 Task: In the  document optimization.html, change border color to  'Brown' and border width to  '1' Select the first Column and fill it with the color  Light Orange
Action: Mouse moved to (404, 212)
Screenshot: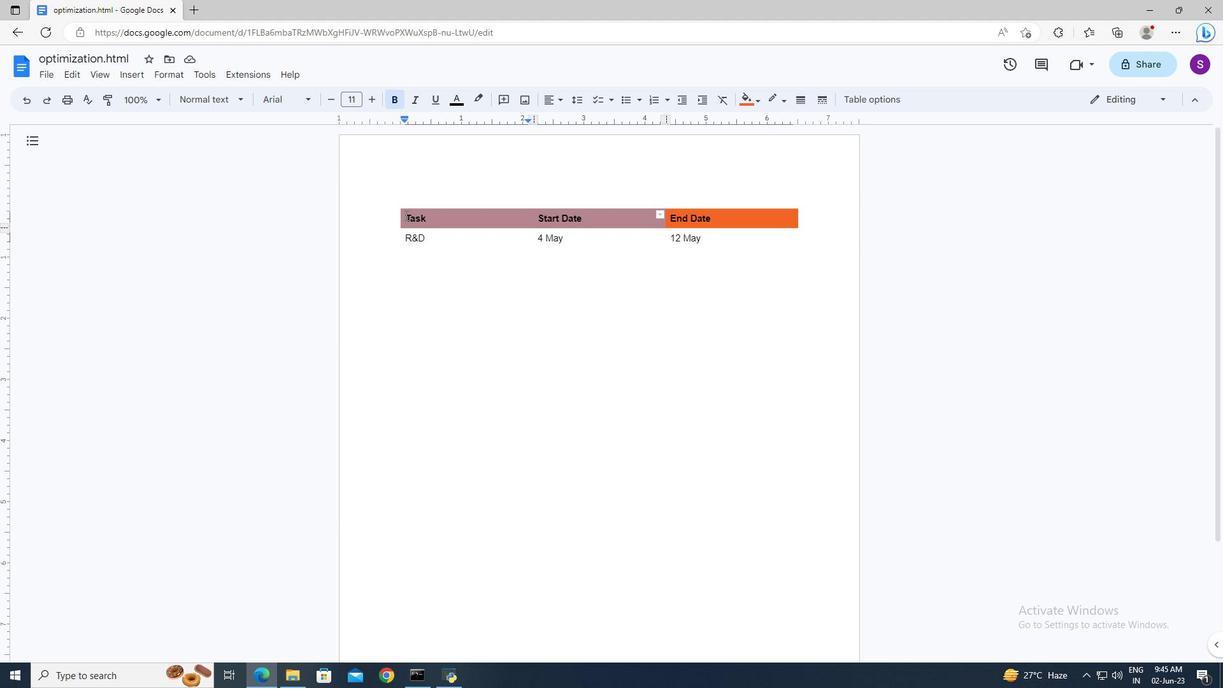 
Action: Mouse pressed left at (404, 212)
Screenshot: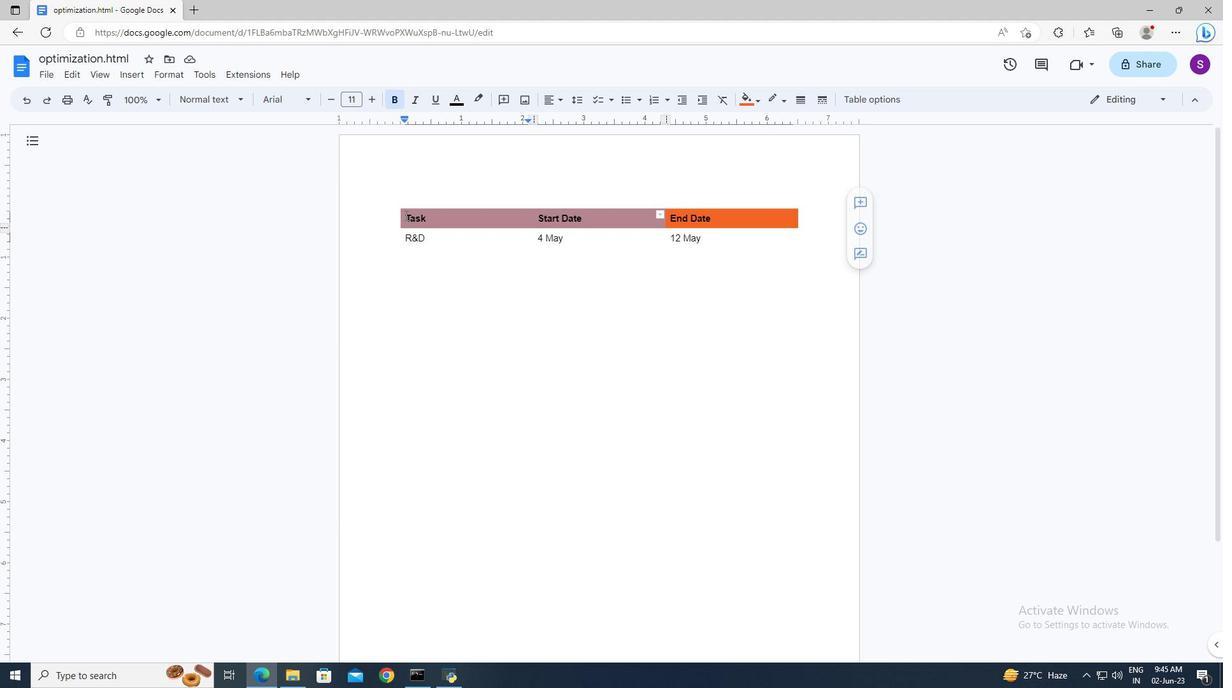 
Action: Key pressed ctrl+A
Screenshot: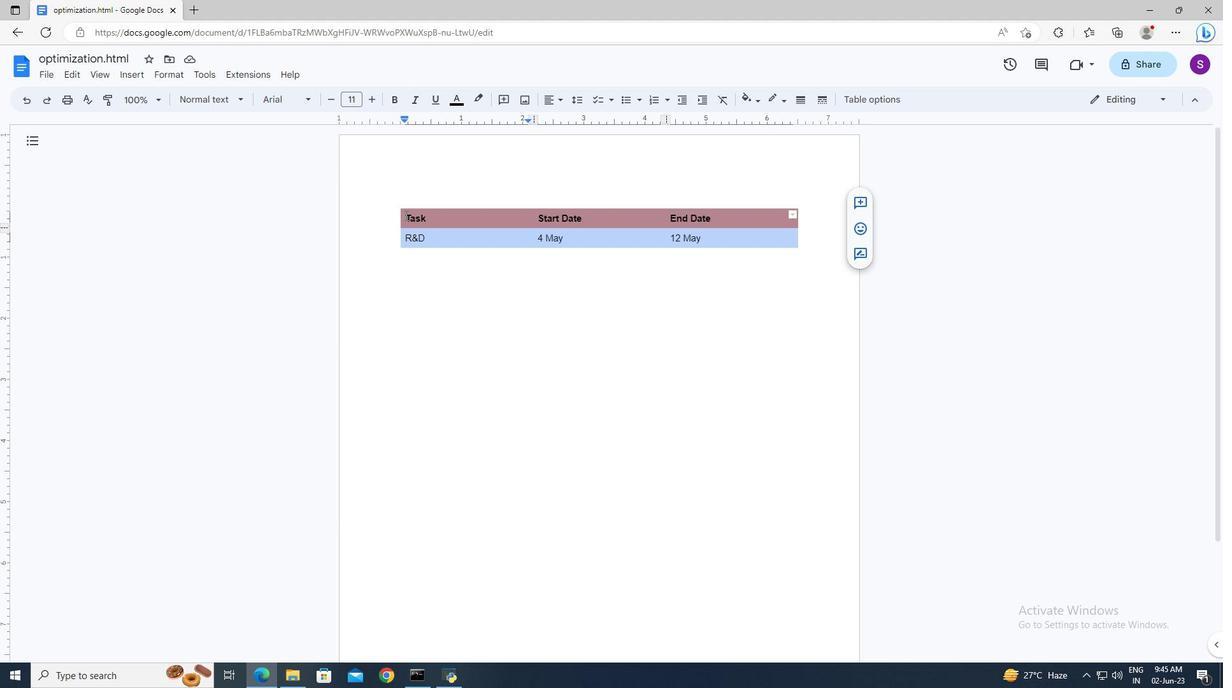 
Action: Mouse moved to (603, 227)
Screenshot: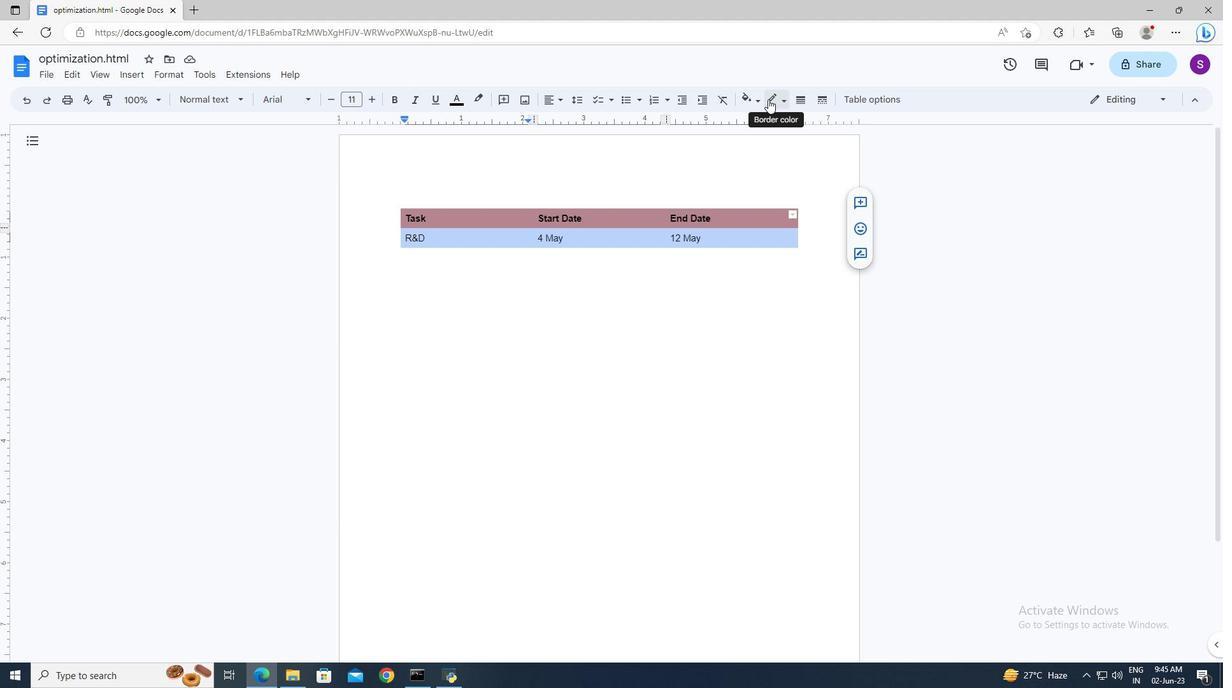 
Action: Mouse pressed left at (603, 227)
Screenshot: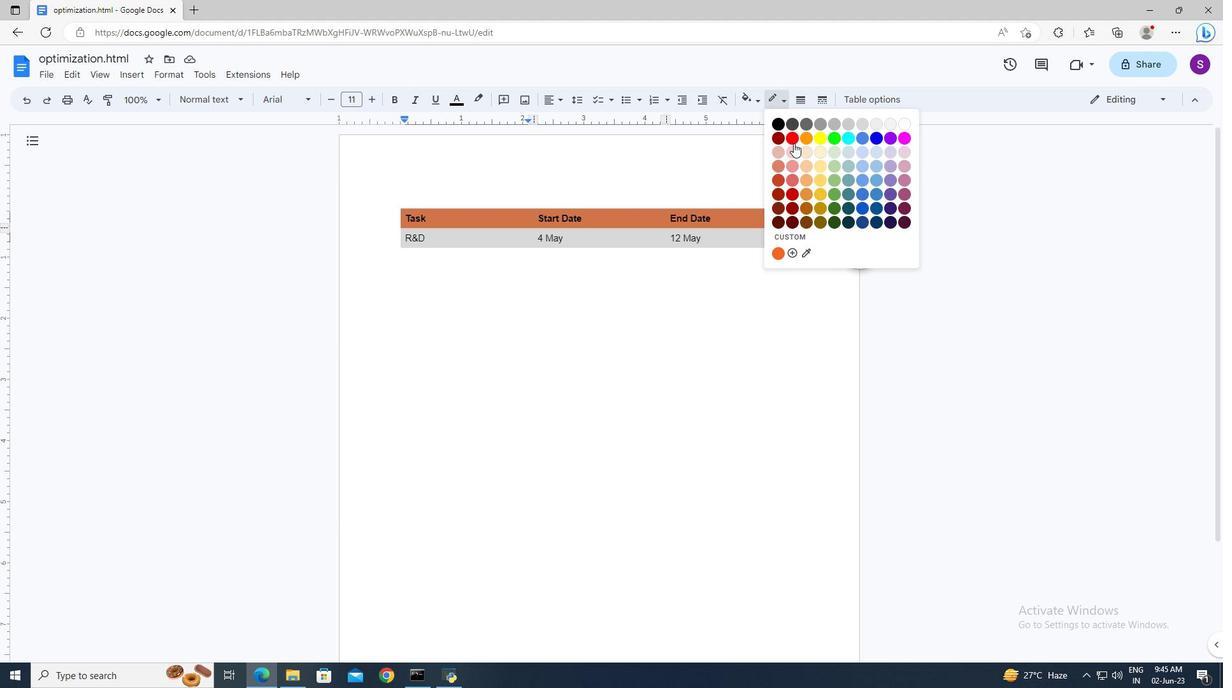 
Action: Mouse moved to (706, 235)
Screenshot: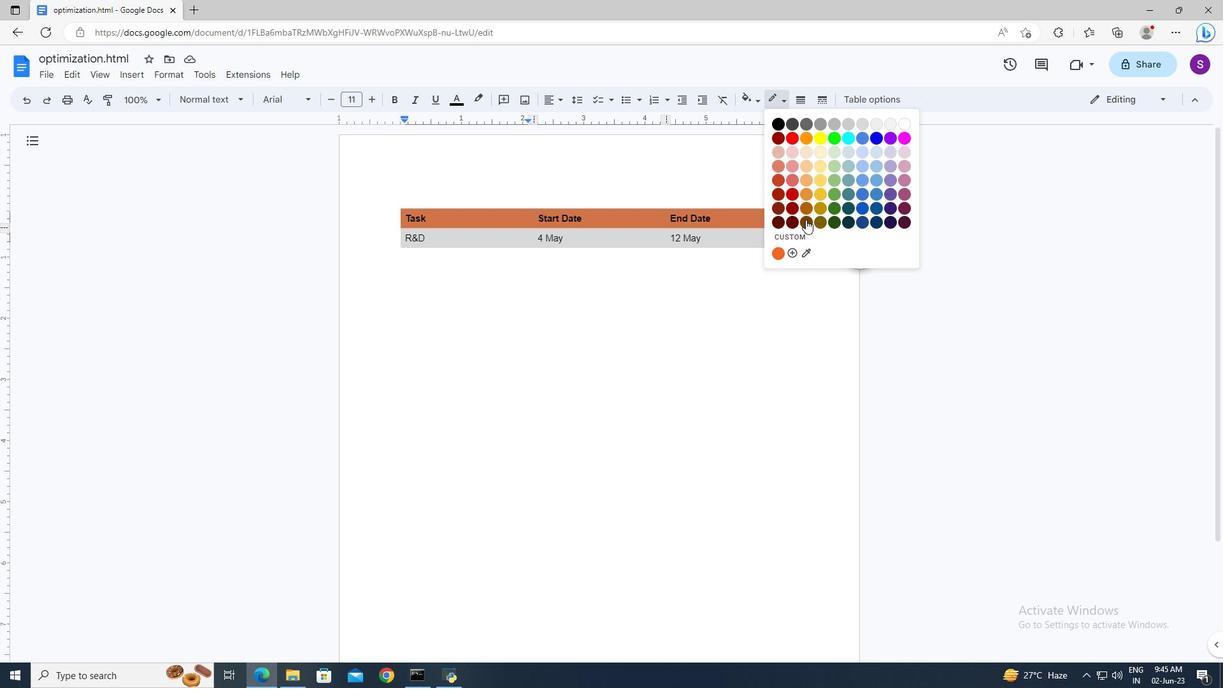 
Action: Mouse pressed left at (706, 235)
Screenshot: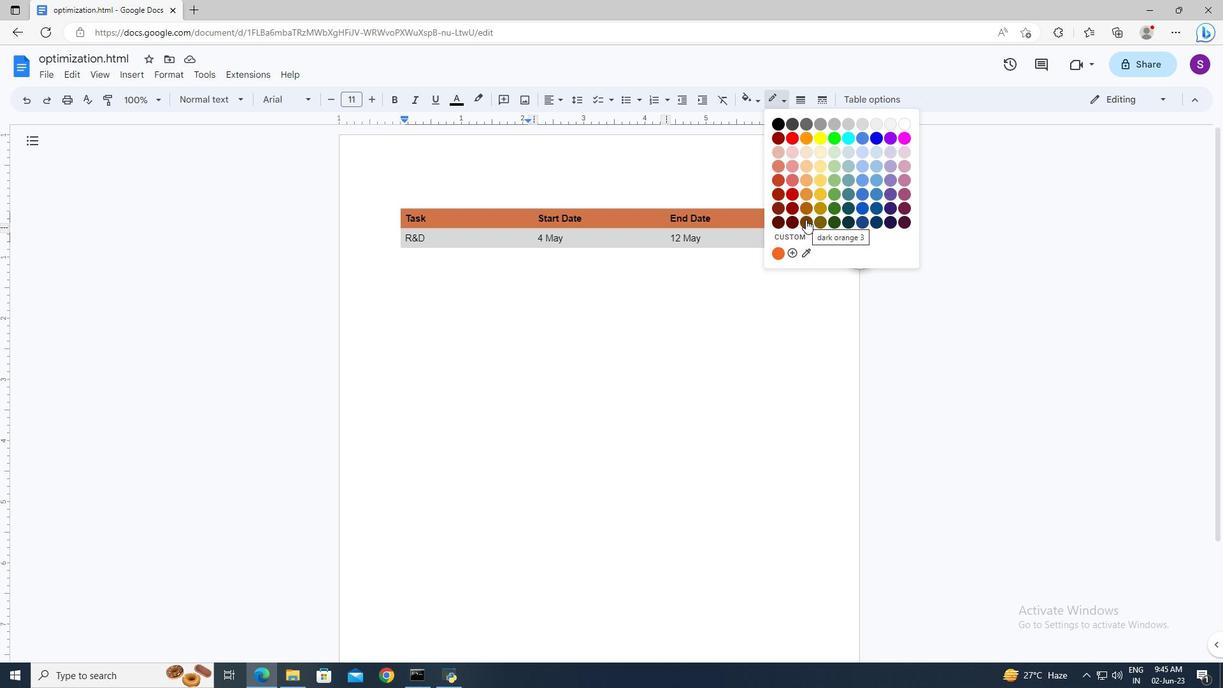 
Action: Mouse moved to (887, 101)
Screenshot: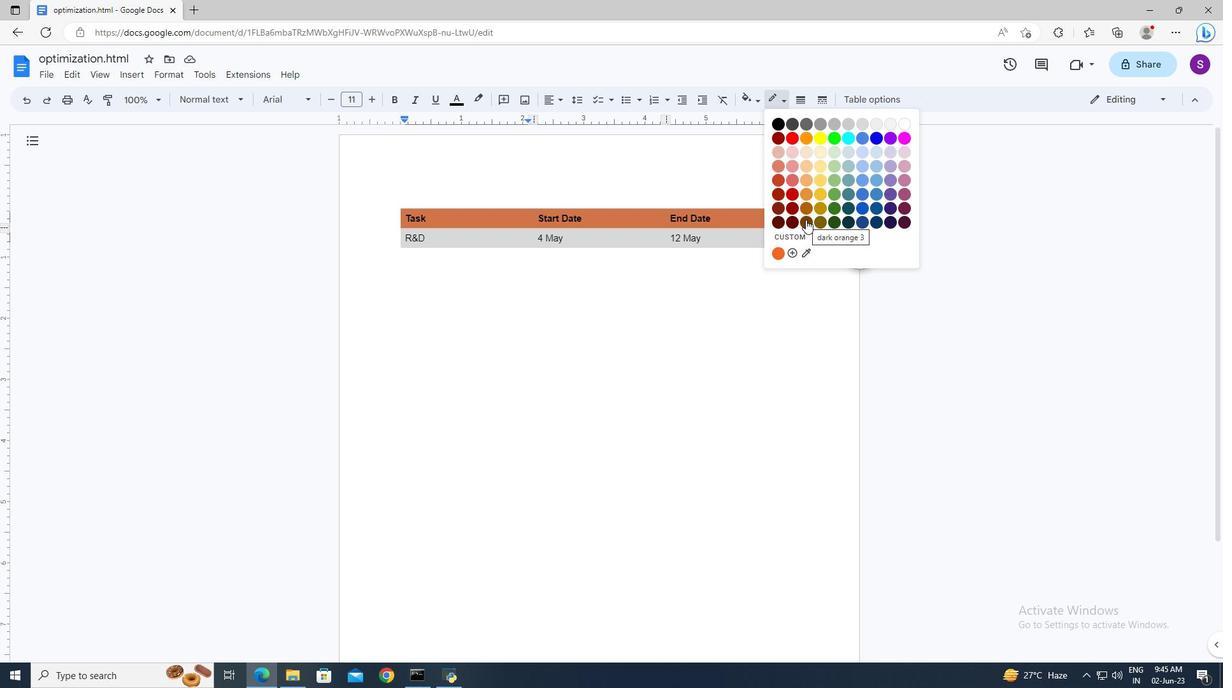 
Action: Mouse pressed left at (887, 101)
Screenshot: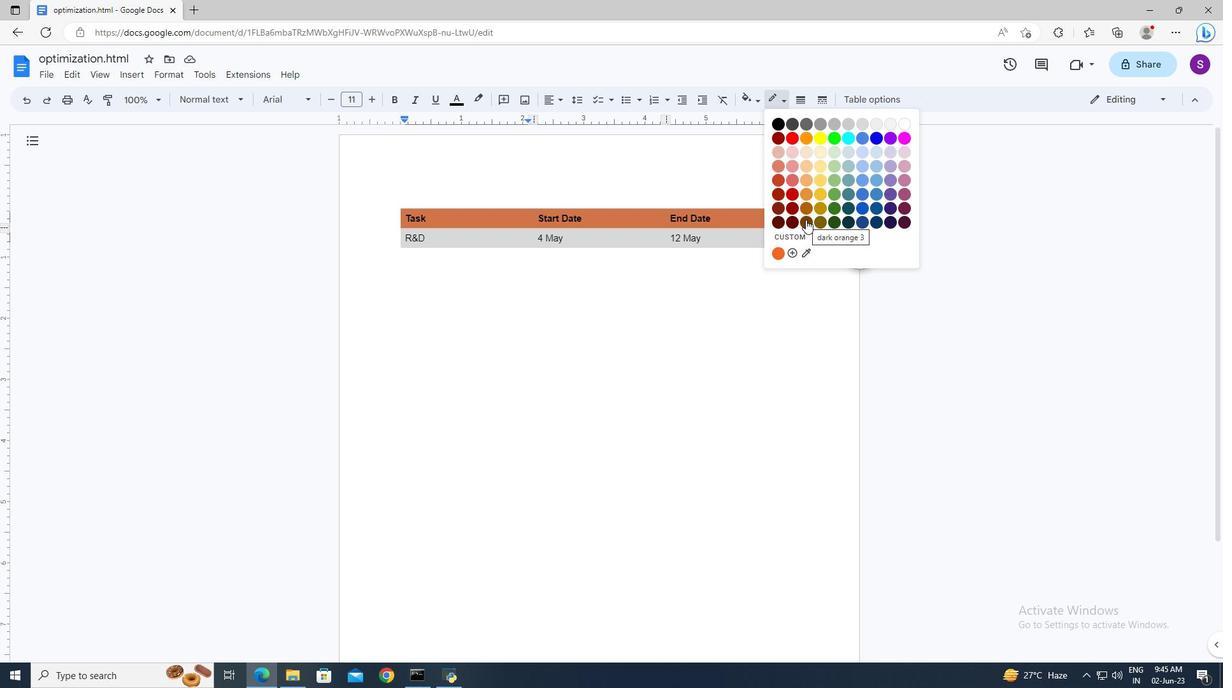 
Action: Mouse moved to (1044, 288)
Screenshot: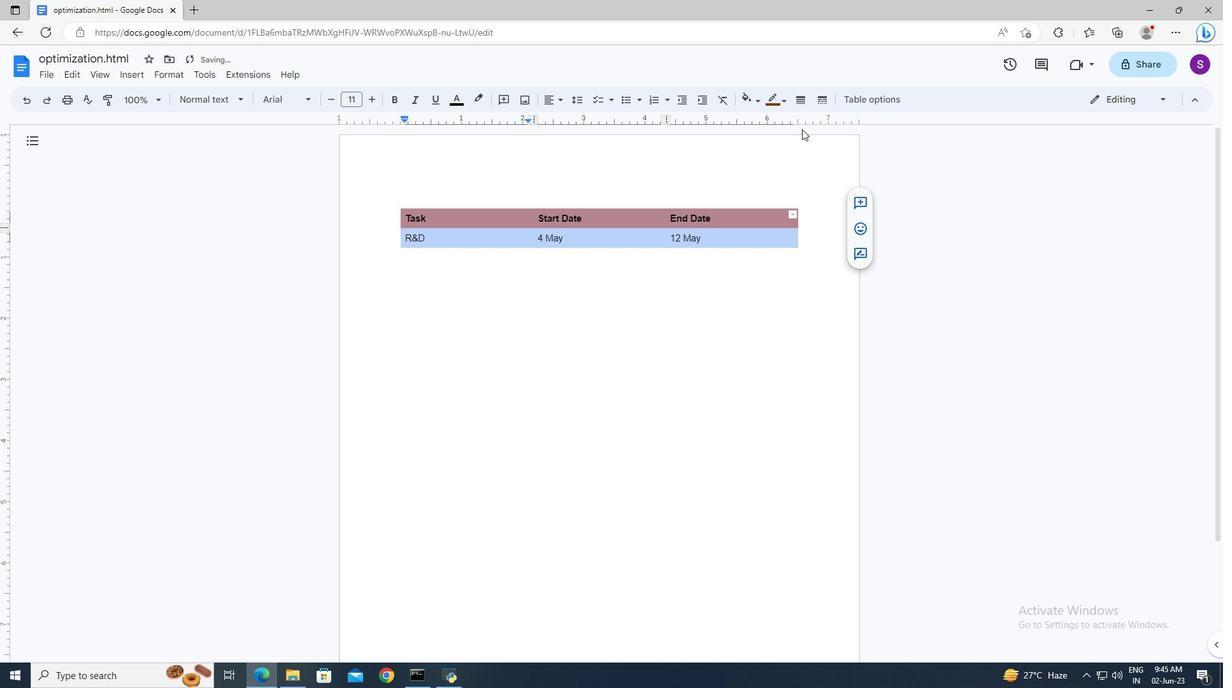 
Action: Mouse pressed left at (1044, 288)
Screenshot: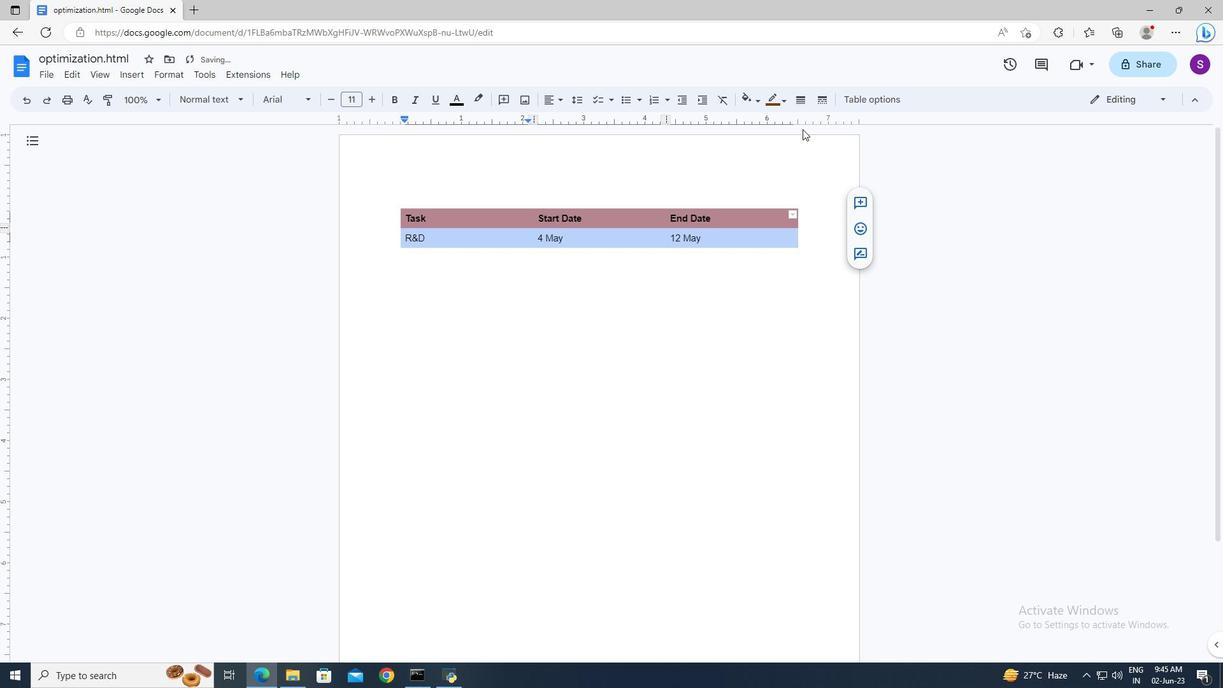 
Action: Mouse moved to (1060, 354)
Screenshot: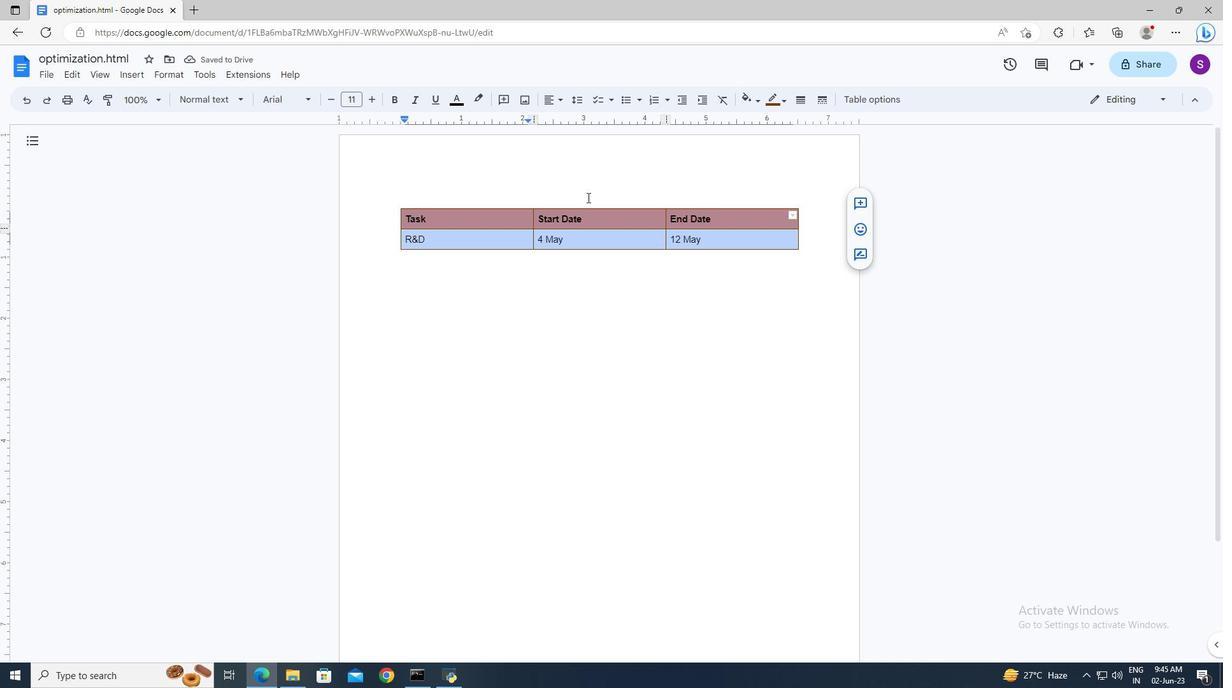 
Action: Mouse pressed left at (1060, 354)
Screenshot: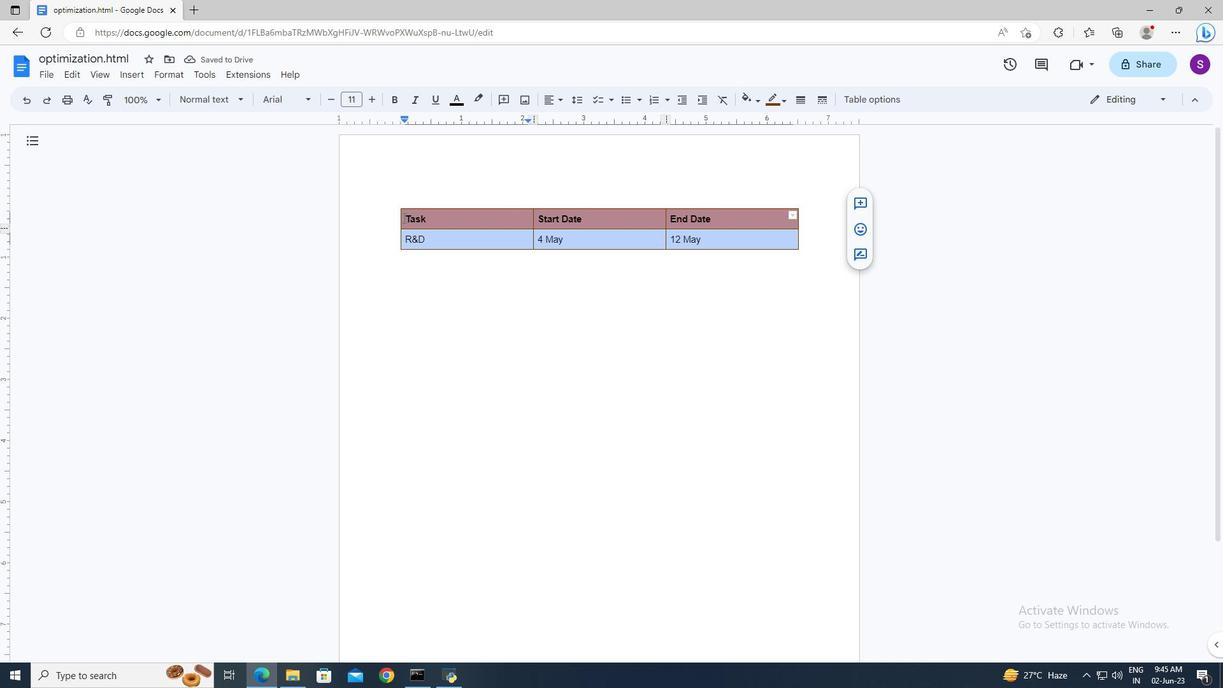 
Action: Mouse moved to (1079, 477)
Screenshot: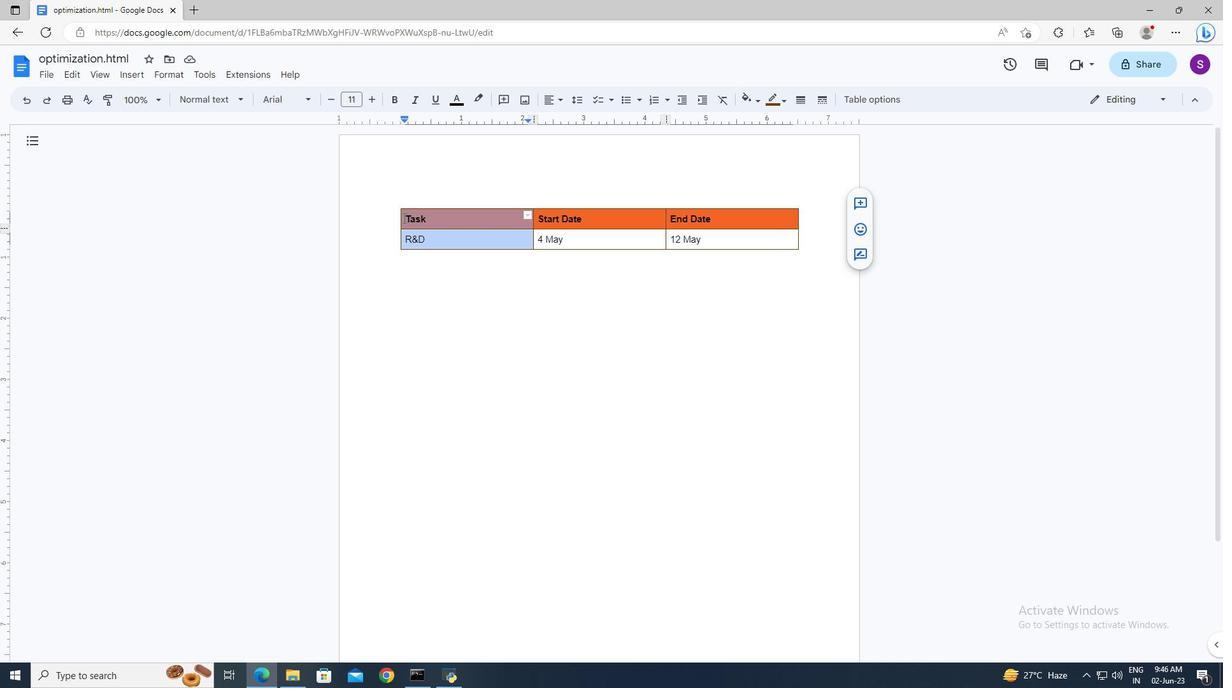 
Action: Mouse pressed left at (1079, 477)
Screenshot: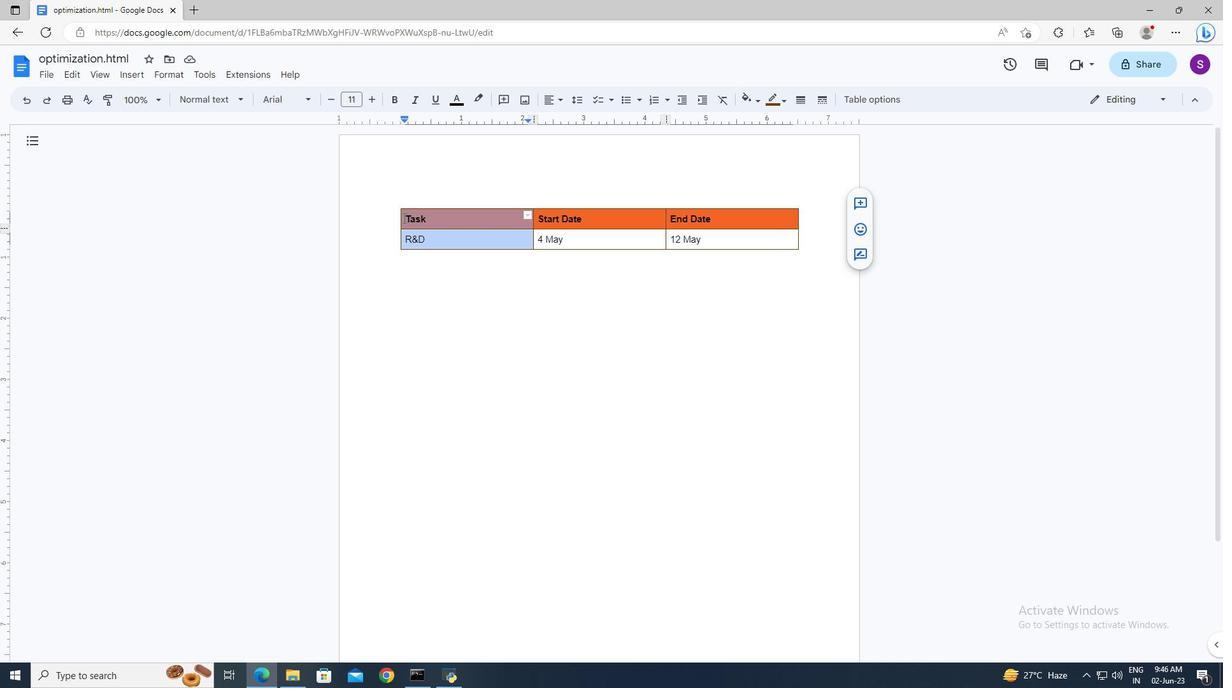 
Action: Mouse moved to (1195, 107)
Screenshot: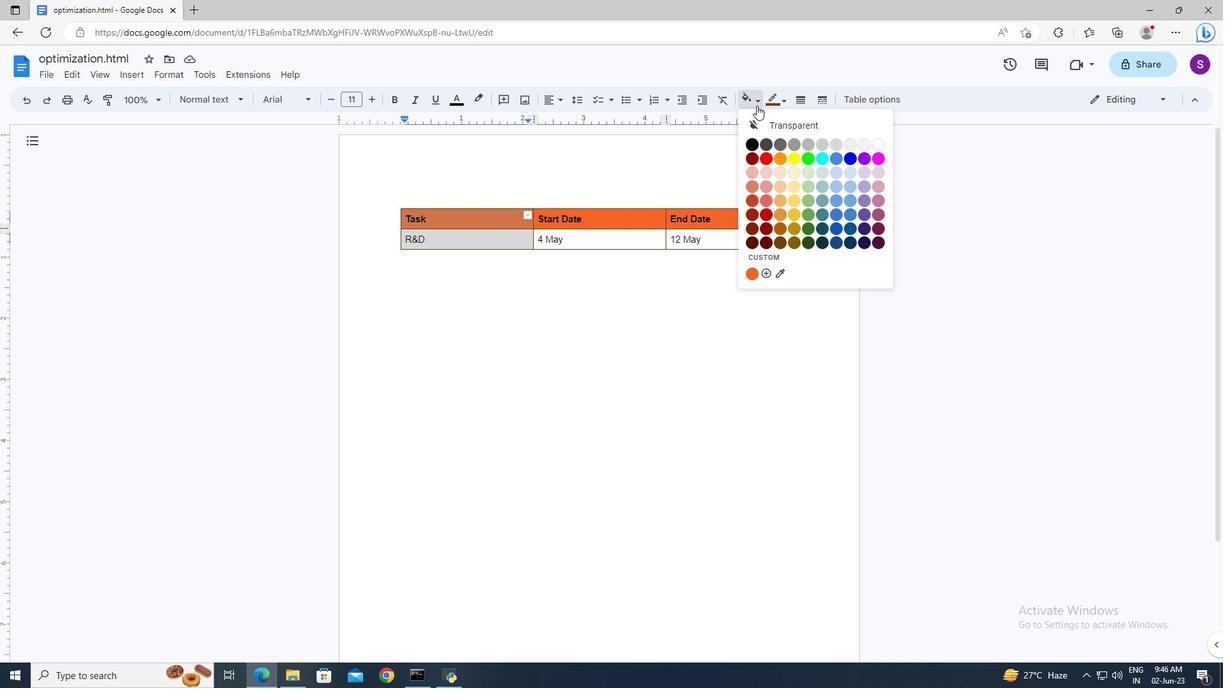 
Action: Mouse pressed left at (1195, 107)
Screenshot: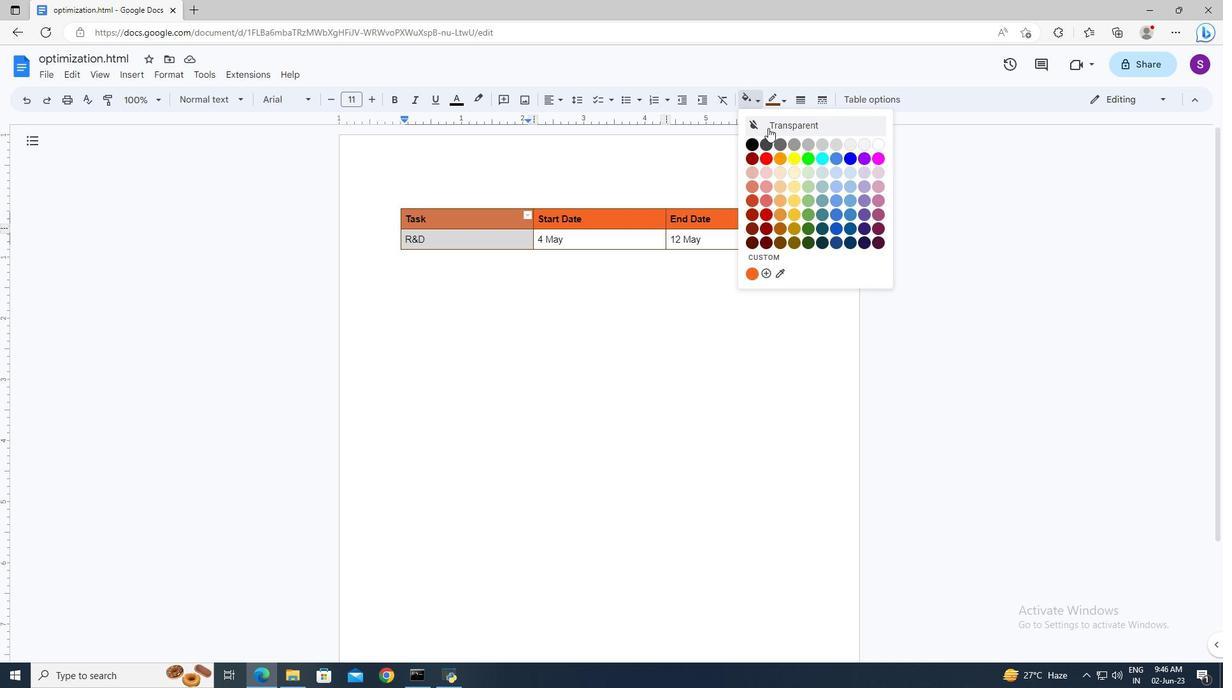 
Action: Mouse moved to (406, 211)
Screenshot: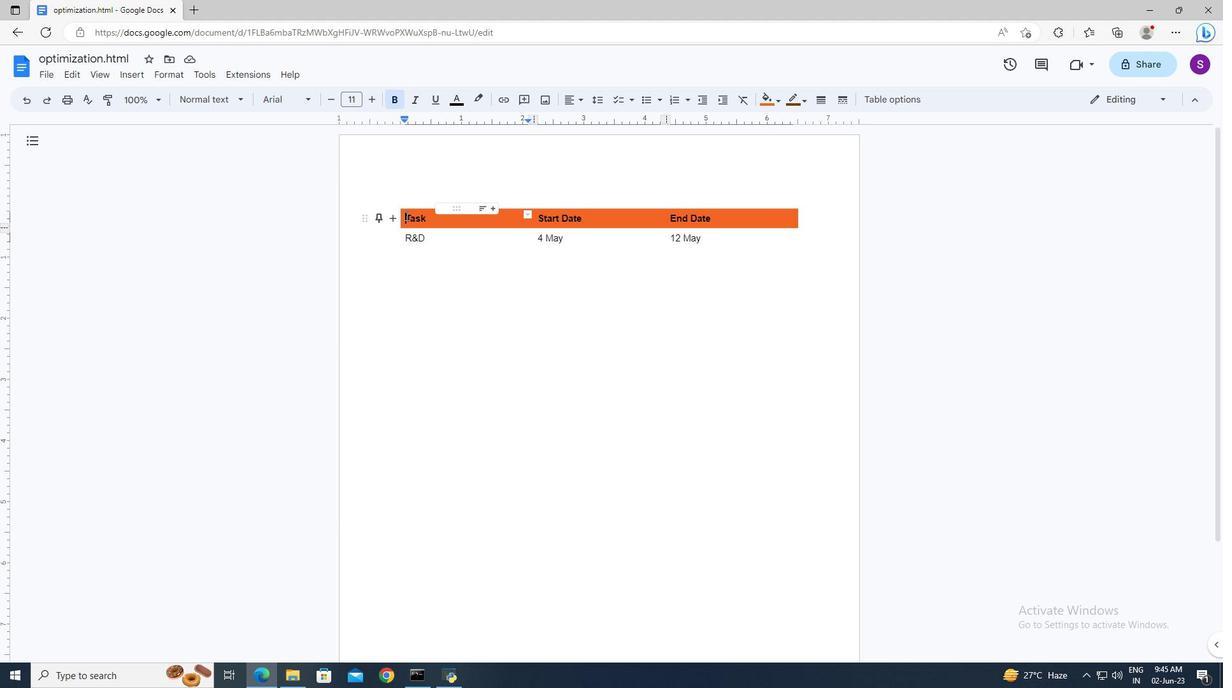 
Action: Mouse pressed left at (406, 211)
Screenshot: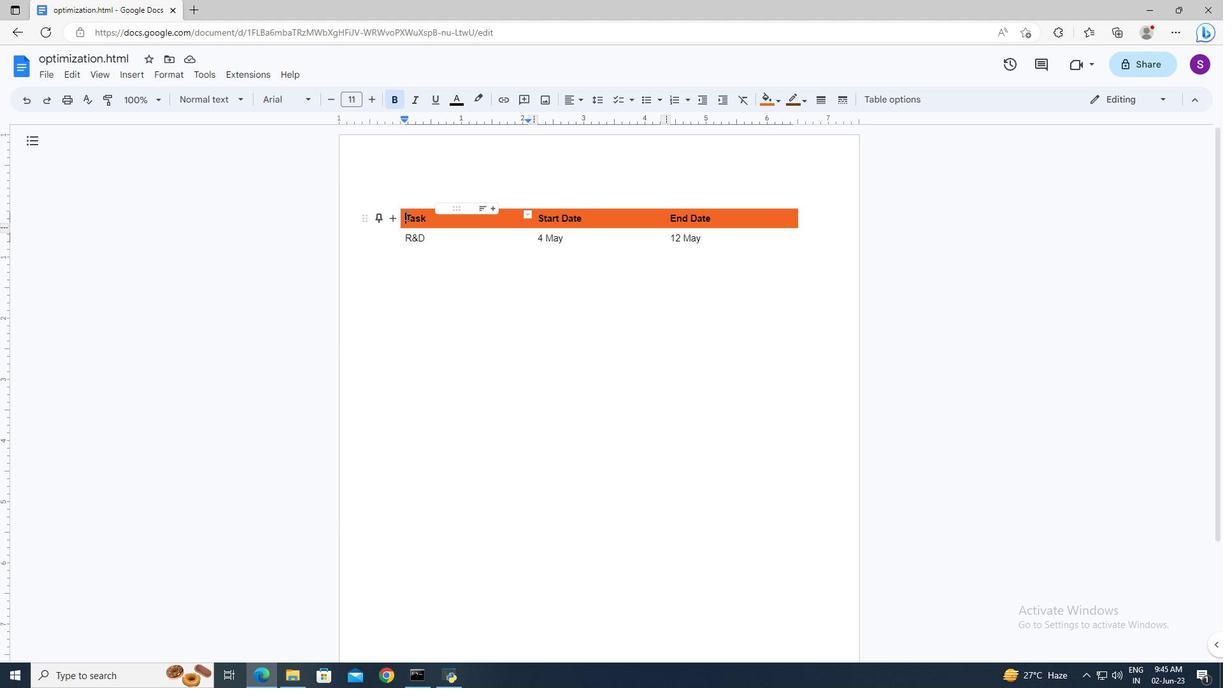 
Action: Key pressed <Key.shift><Key.down><Key.right><Key.right>
Screenshot: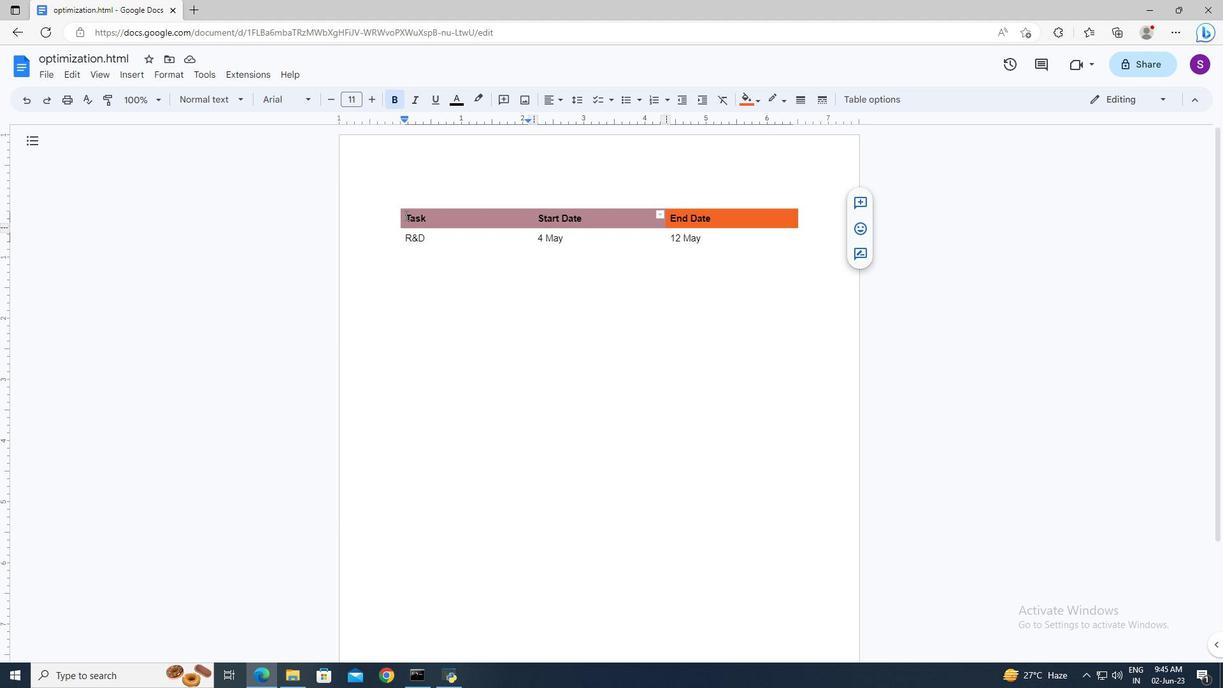 
Action: Mouse moved to (767, 102)
Screenshot: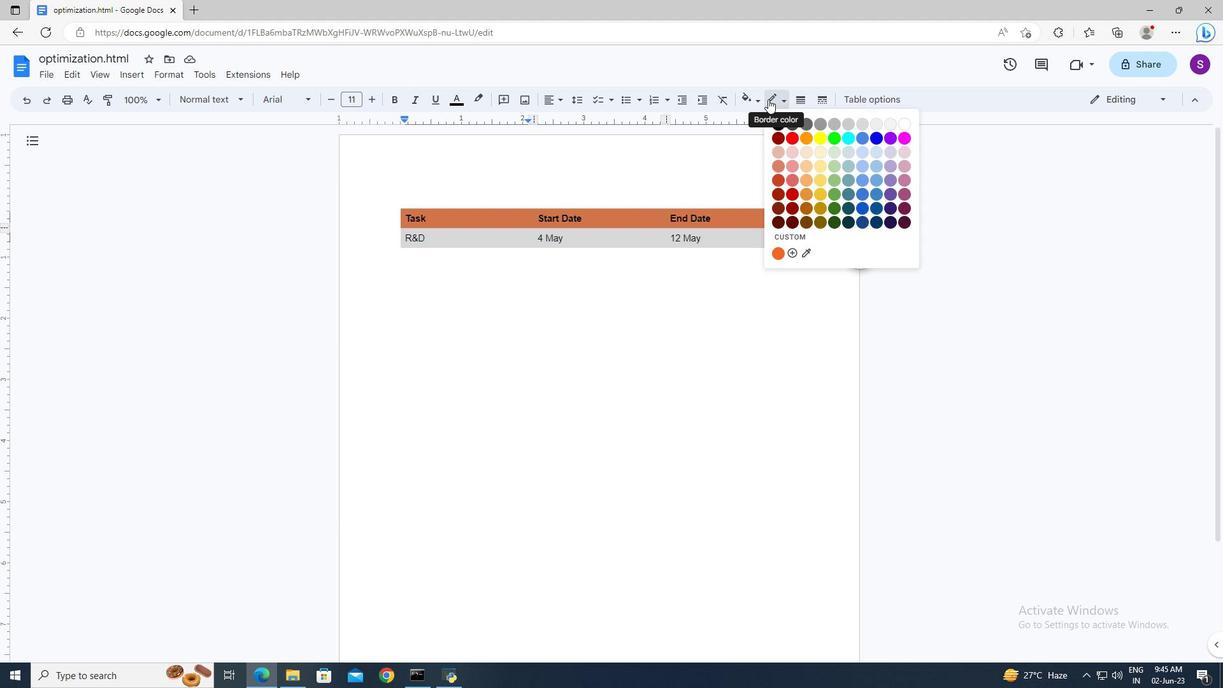 
Action: Mouse pressed left at (767, 102)
Screenshot: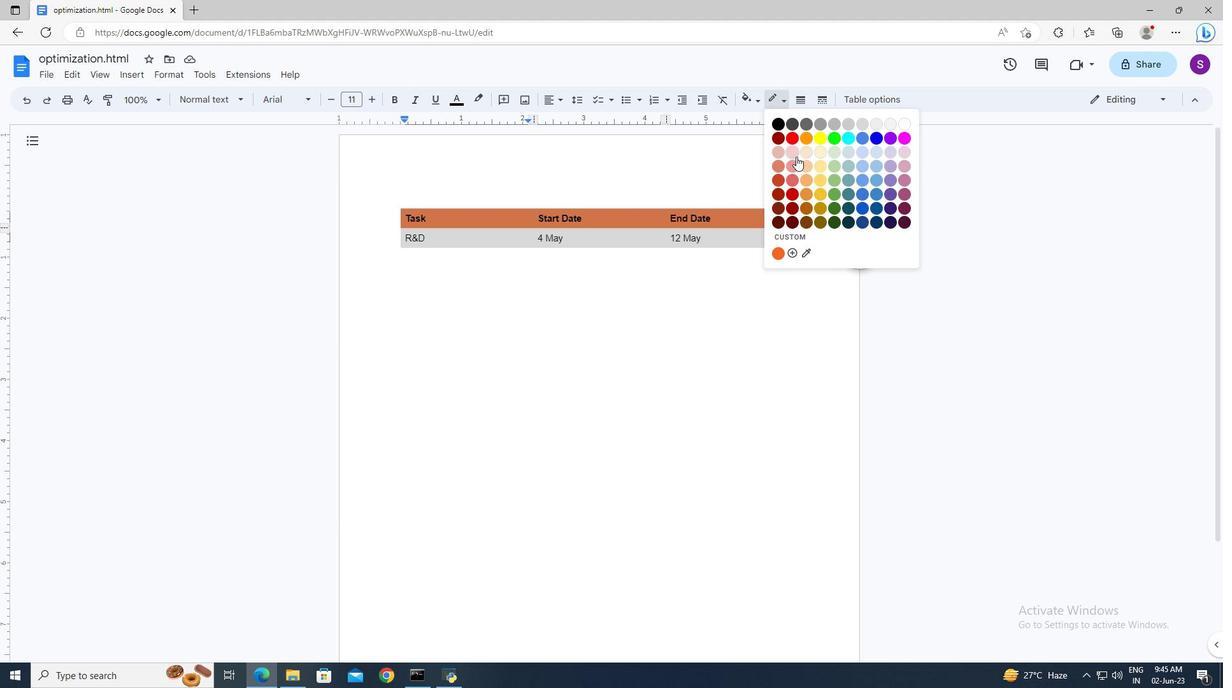 
Action: Mouse moved to (807, 221)
Screenshot: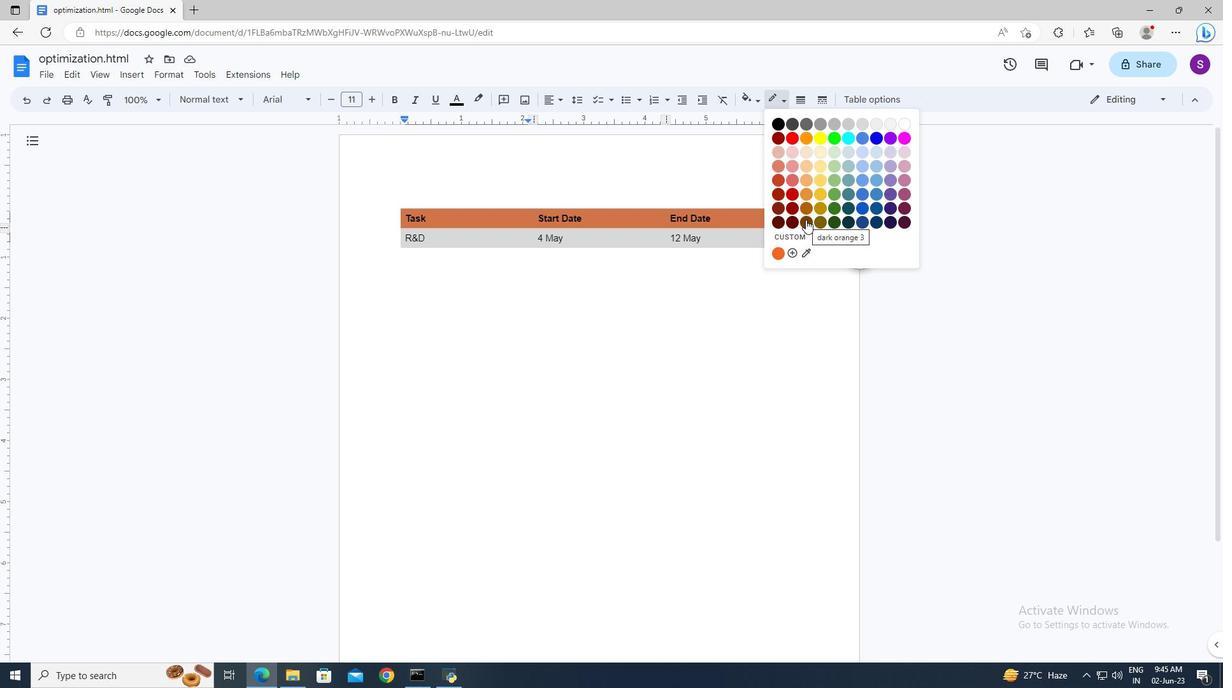 
Action: Mouse pressed left at (807, 221)
Screenshot: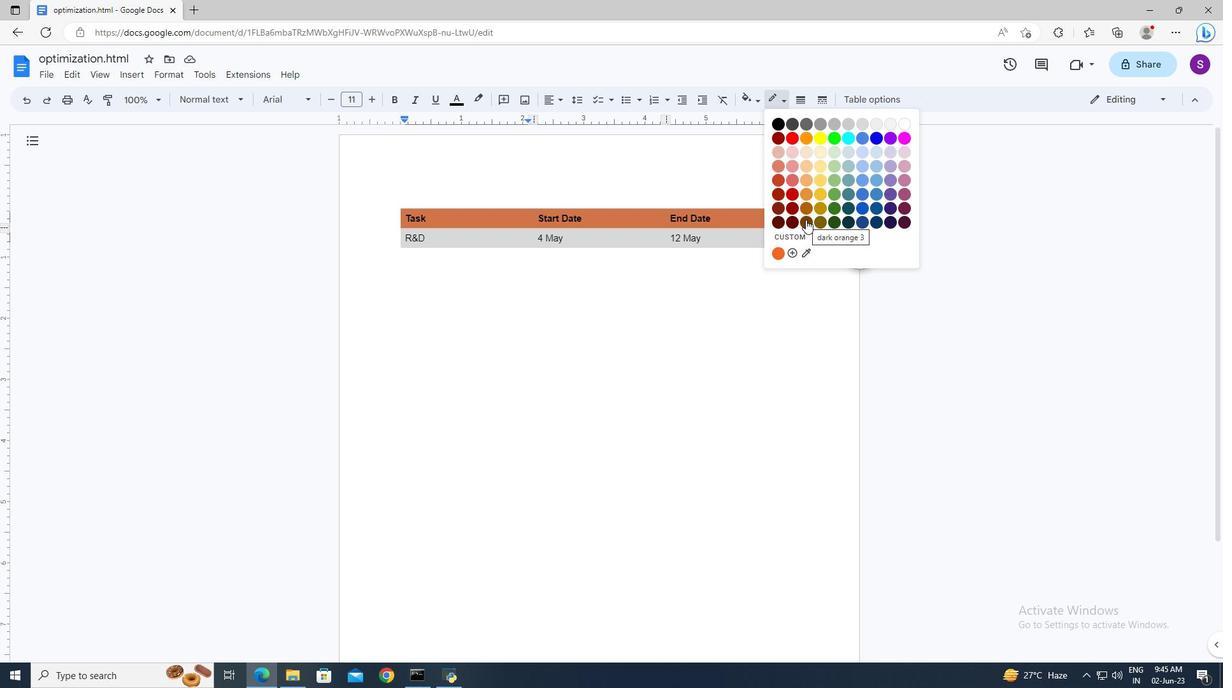 
Action: Mouse moved to (405, 218)
Screenshot: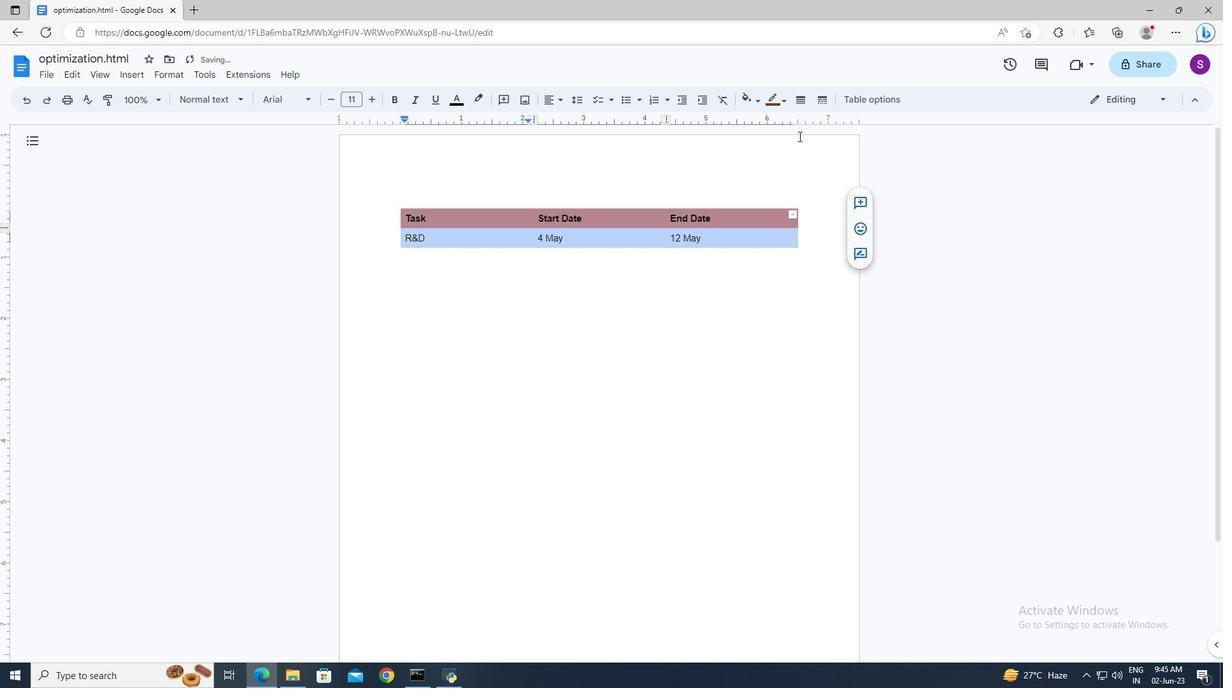 
Action: Mouse pressed left at (405, 218)
Screenshot: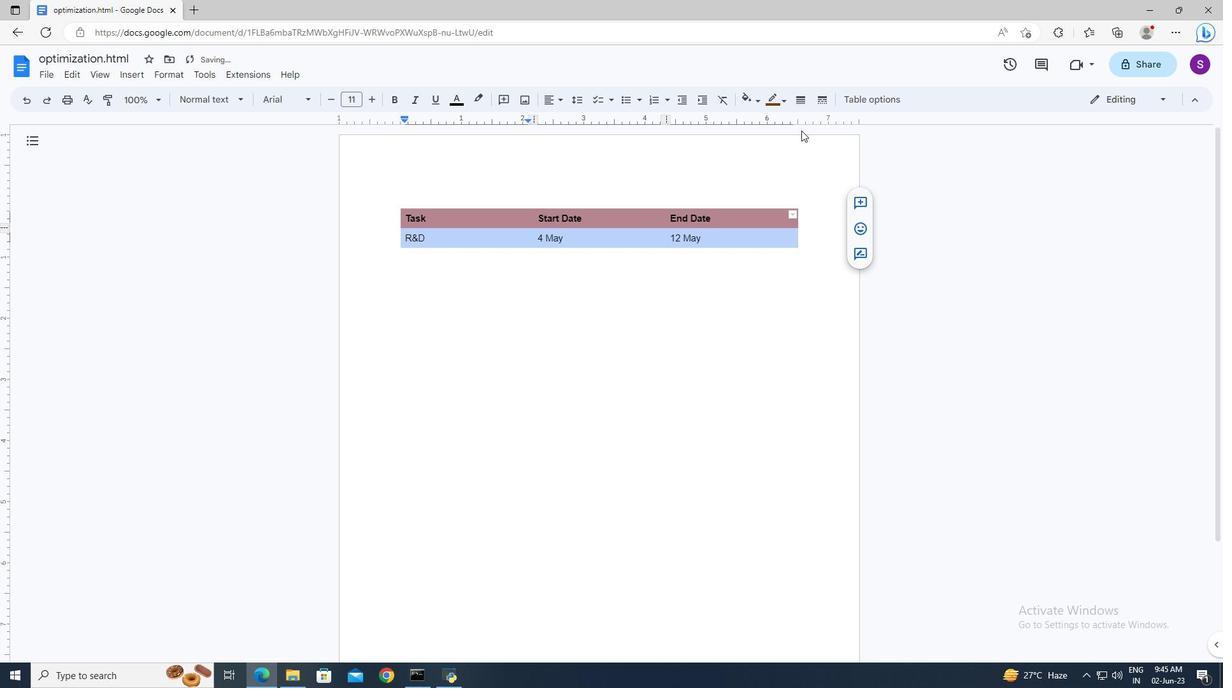 
Action: Key pressed <Key.shift><Key.down>
Screenshot: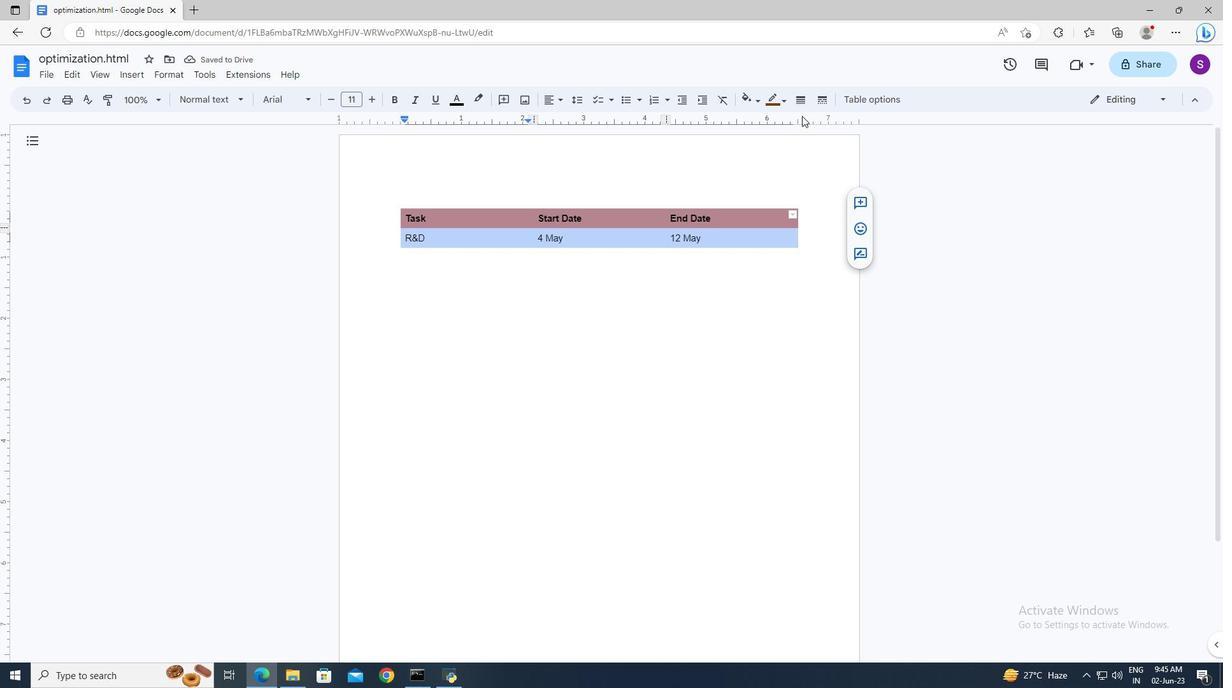 
Action: Mouse moved to (760, 103)
Screenshot: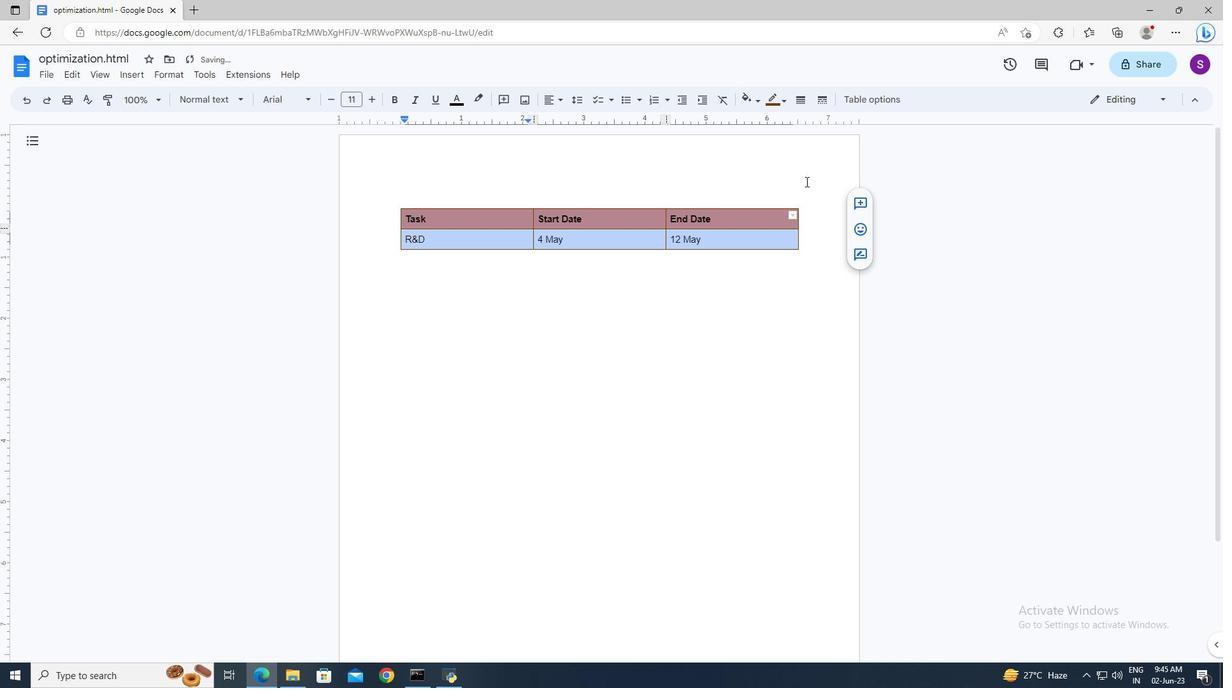 
Action: Mouse pressed left at (760, 103)
Screenshot: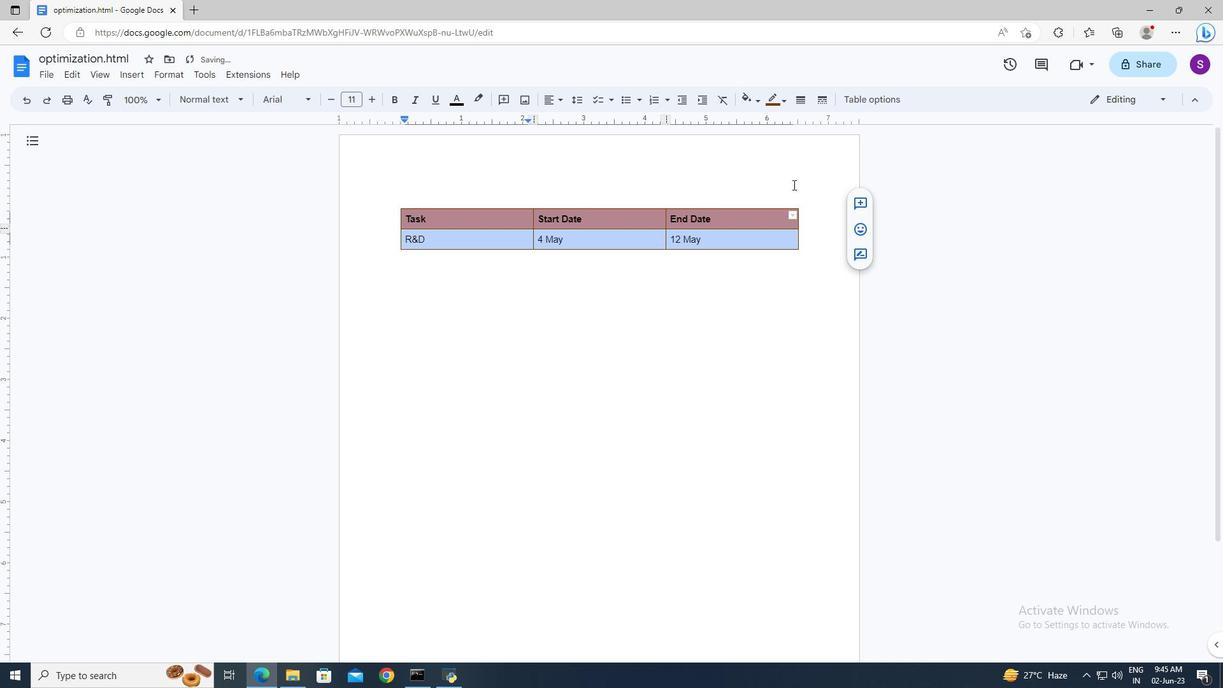 
Action: Mouse moved to (779, 186)
Screenshot: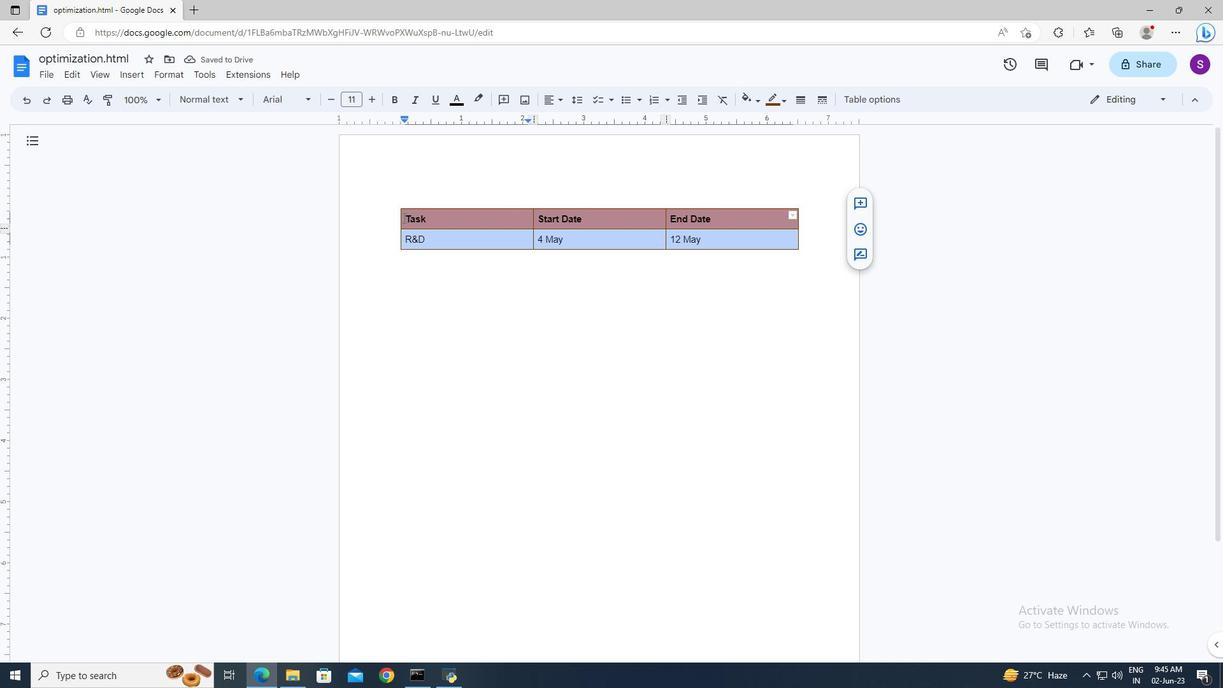 
Action: Mouse pressed left at (779, 186)
Screenshot: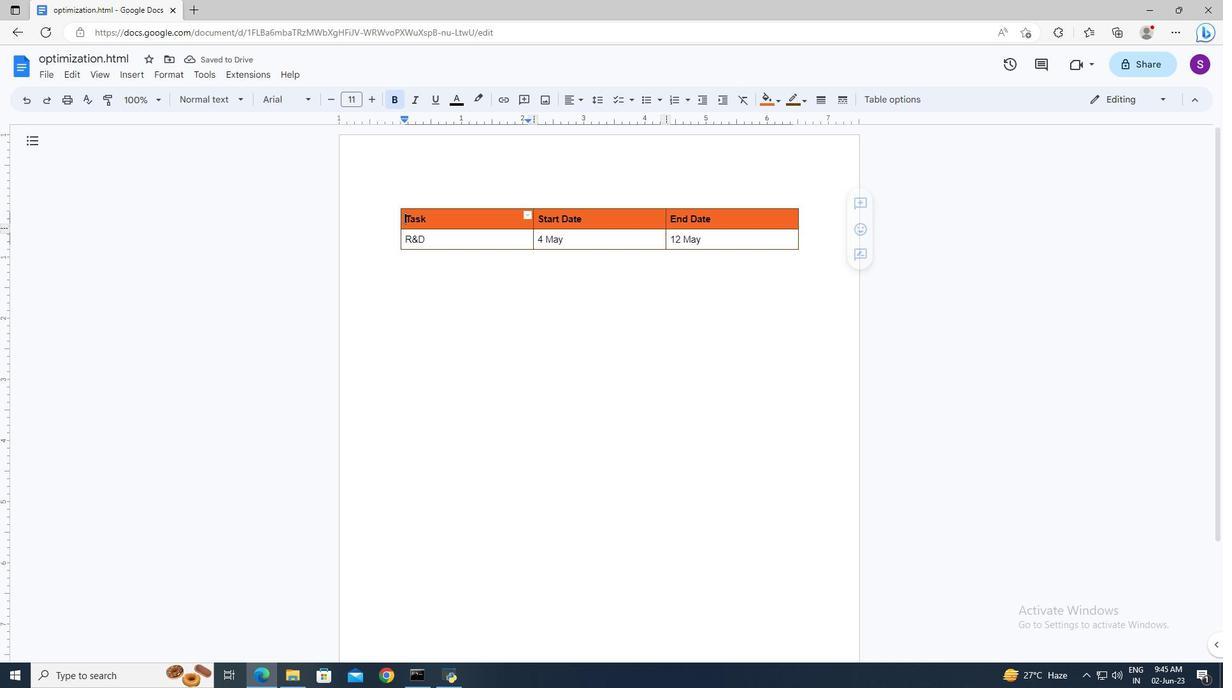 
Action: Mouse moved to (681, 291)
Screenshot: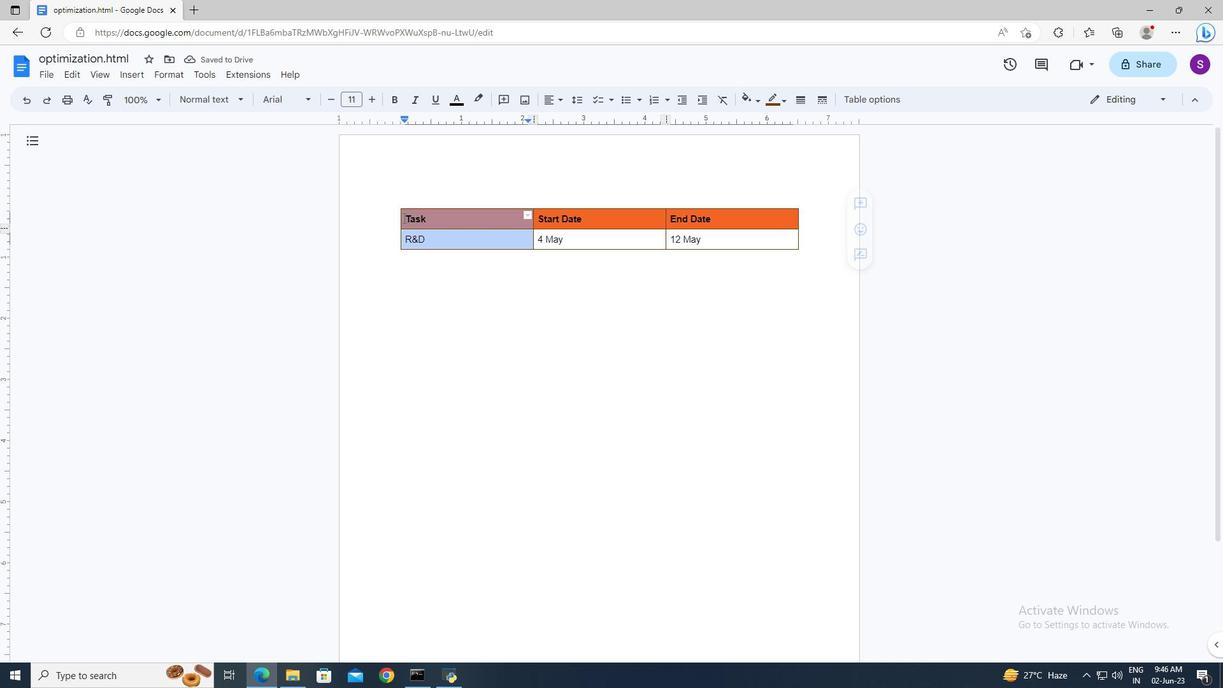 
Action: Mouse pressed left at (681, 291)
Screenshot: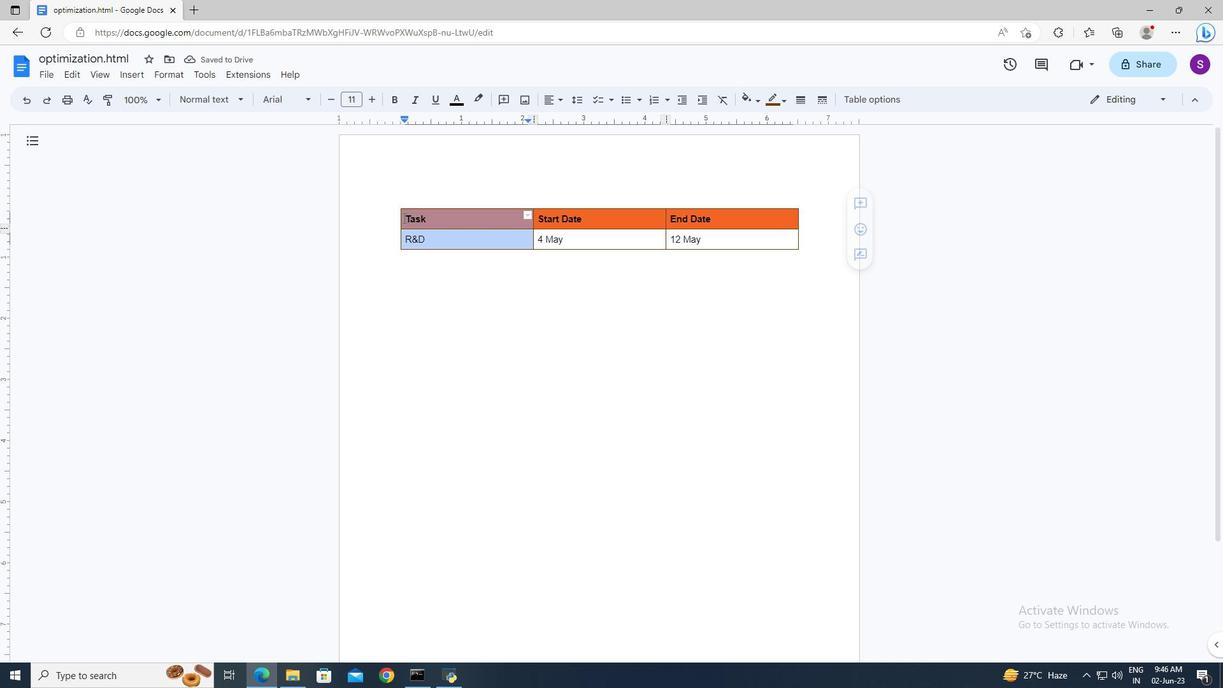 
Action: Mouse moved to (405, 215)
Screenshot: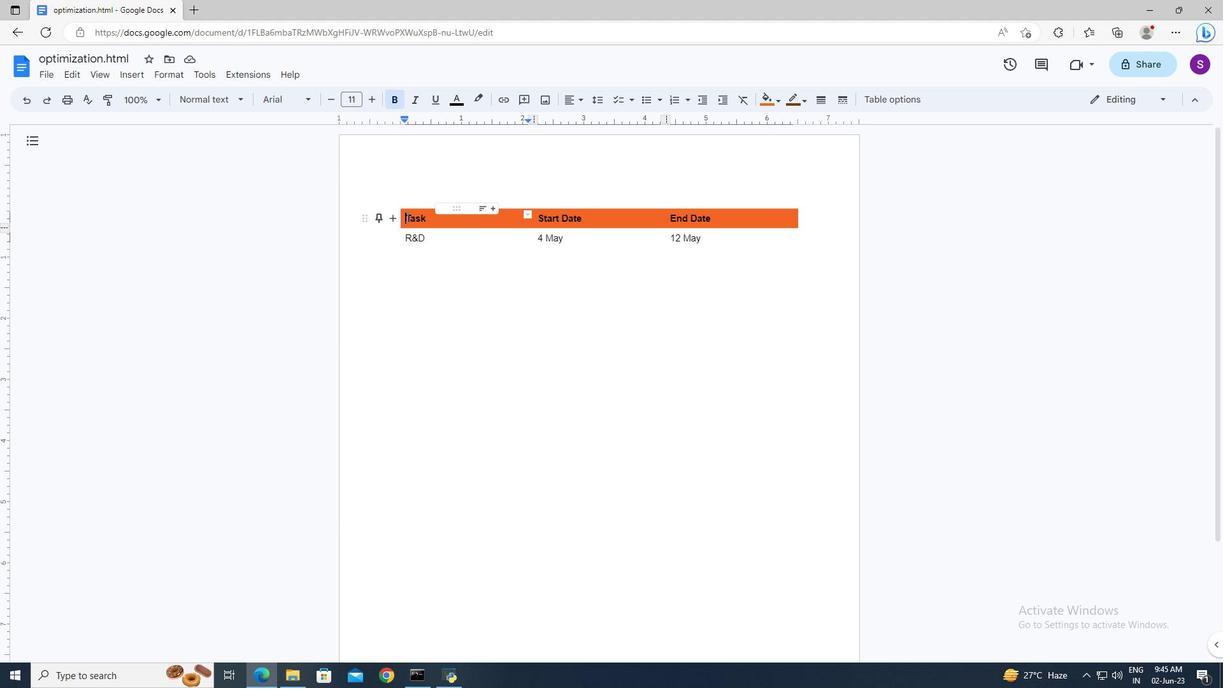 
Action: Mouse pressed left at (405, 215)
Screenshot: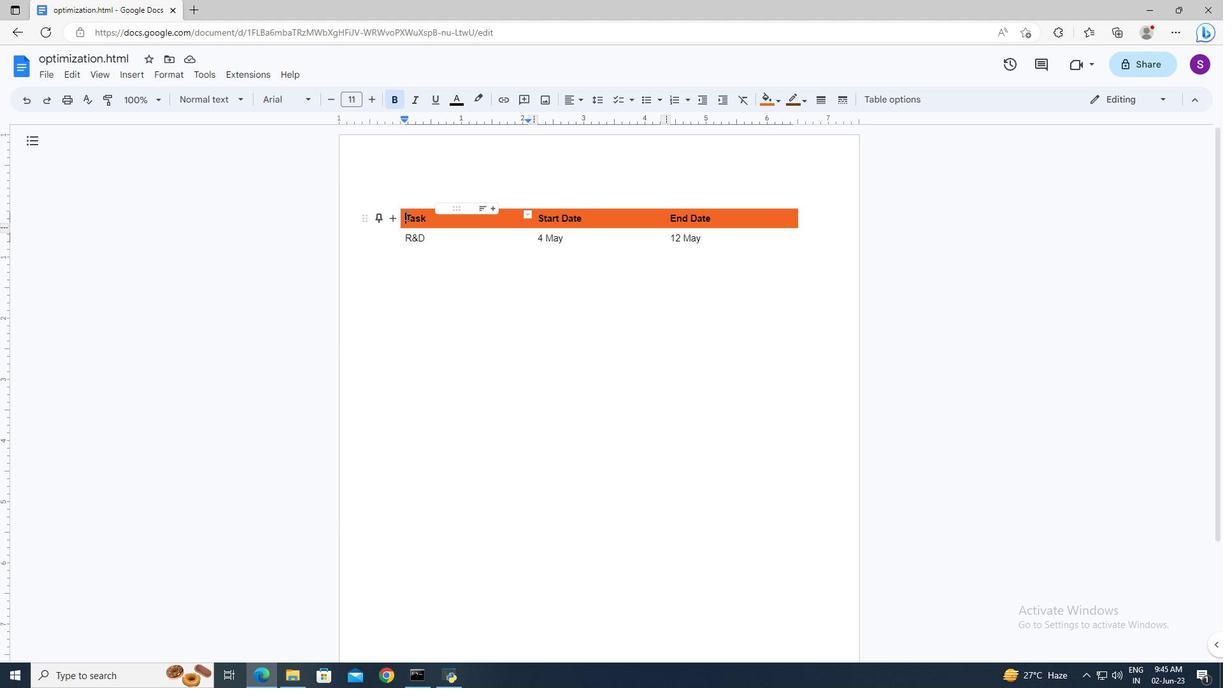 
Action: Key pressed <Key.shift><Key.down><Key.down><Key.right>
Screenshot: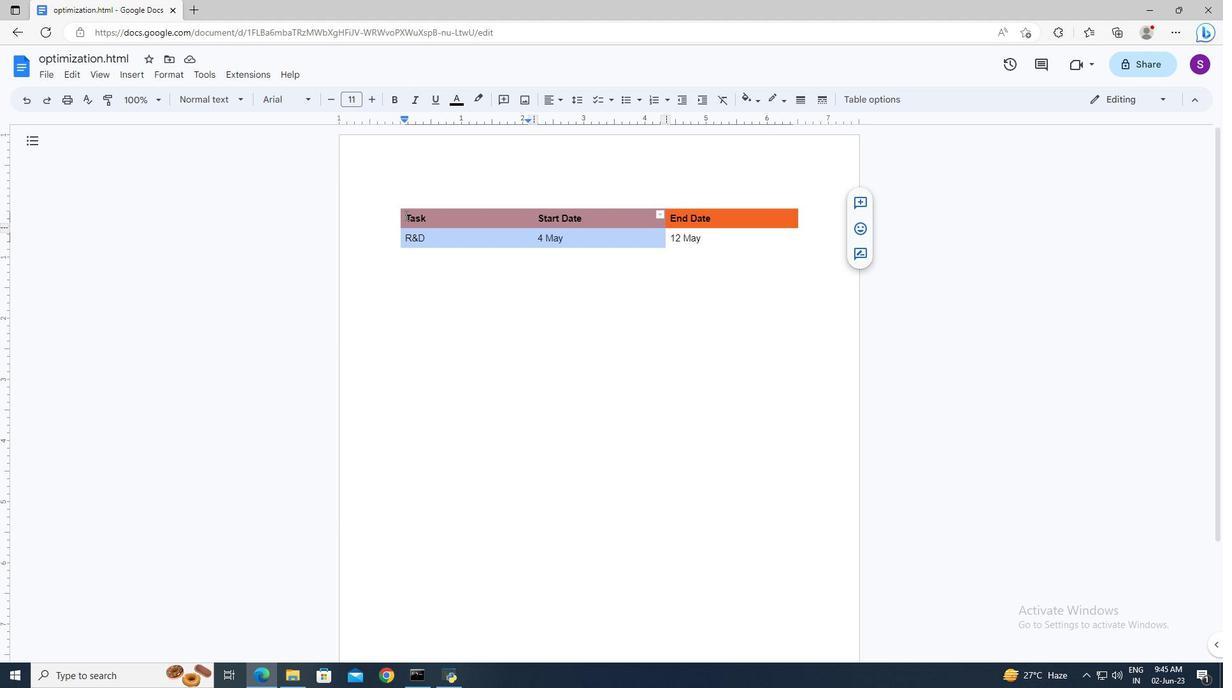 
Action: Mouse moved to (768, 99)
Screenshot: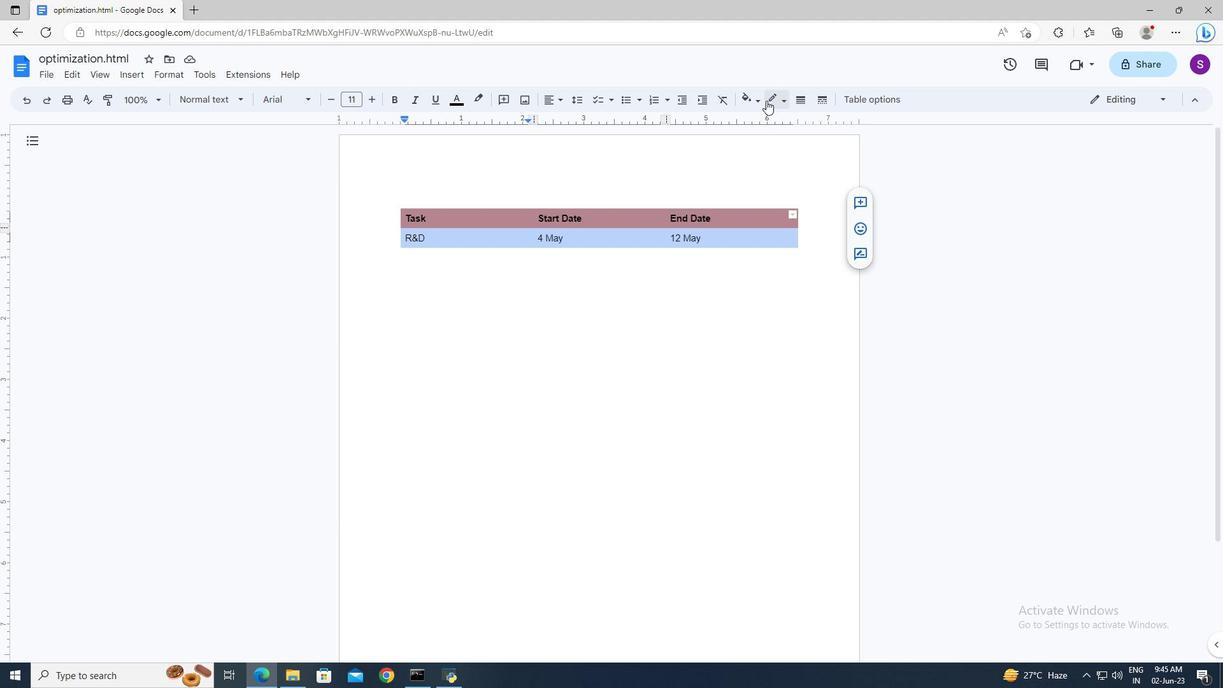 
Action: Mouse pressed left at (768, 99)
Screenshot: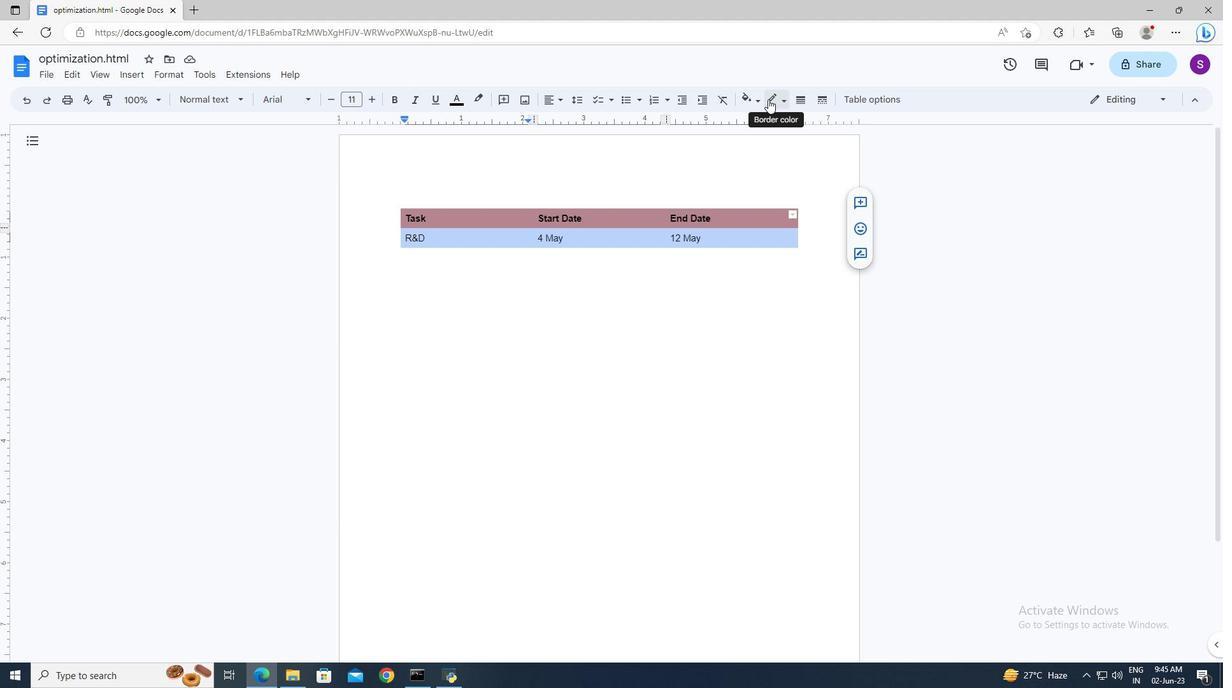 
Action: Mouse moved to (805, 219)
Screenshot: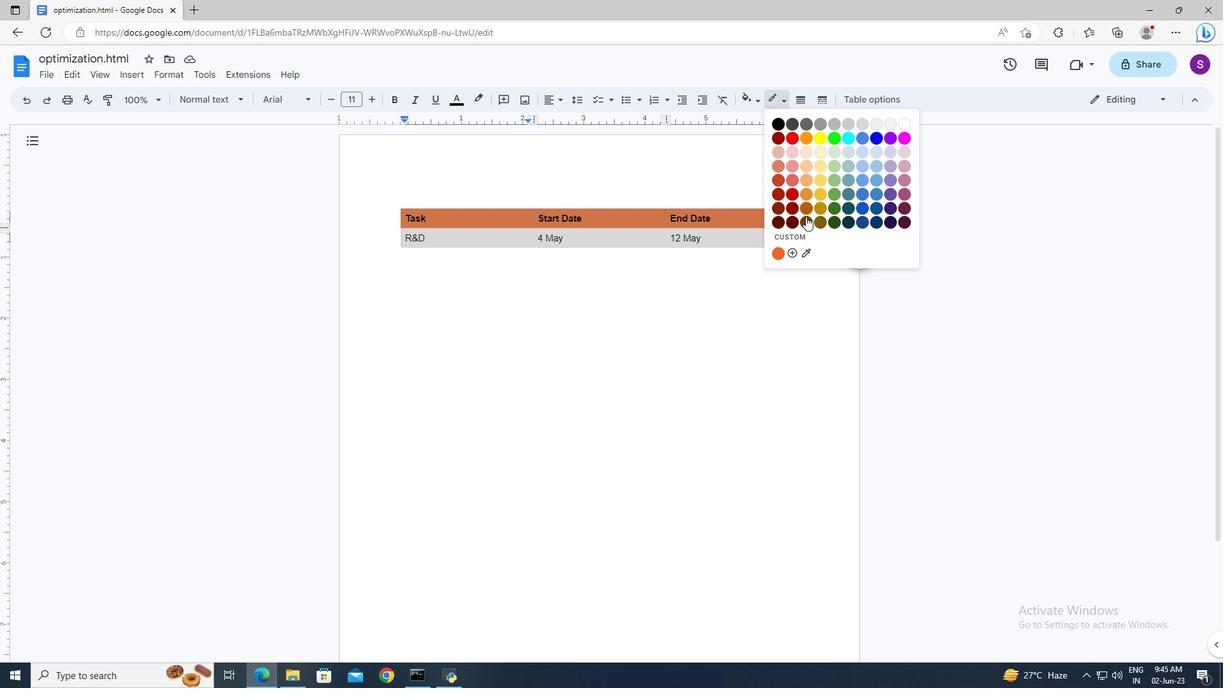 
Action: Mouse pressed left at (805, 219)
Screenshot: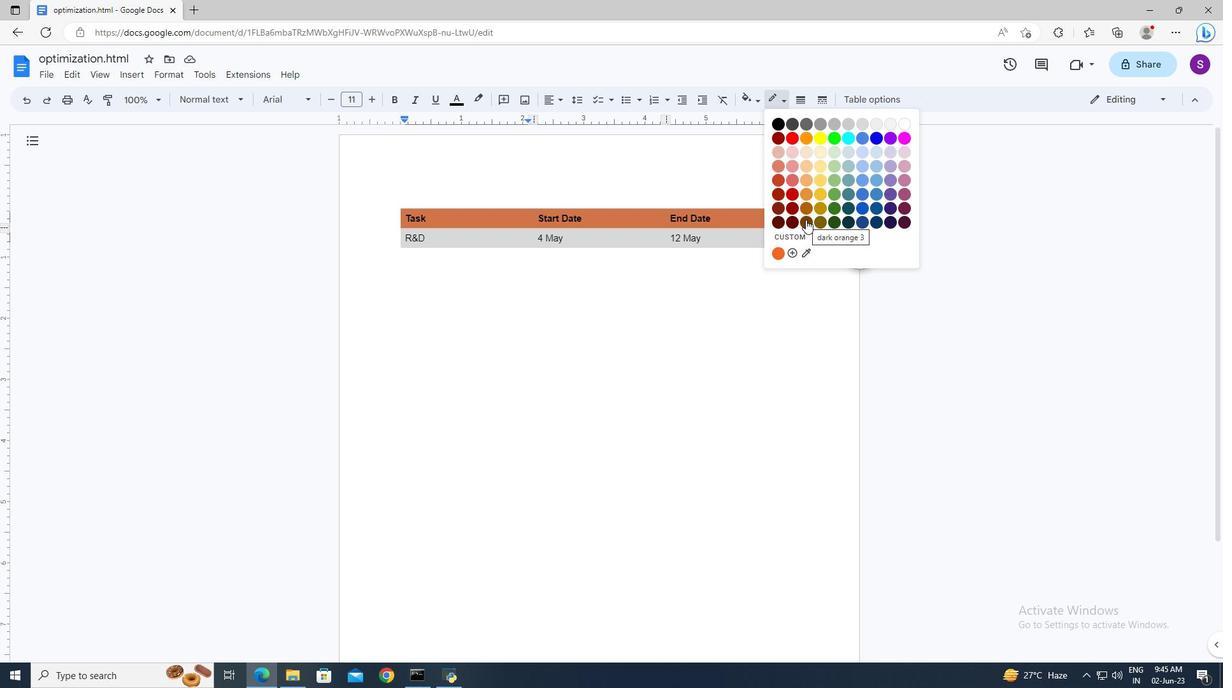 
Action: Mouse moved to (805, 101)
Screenshot: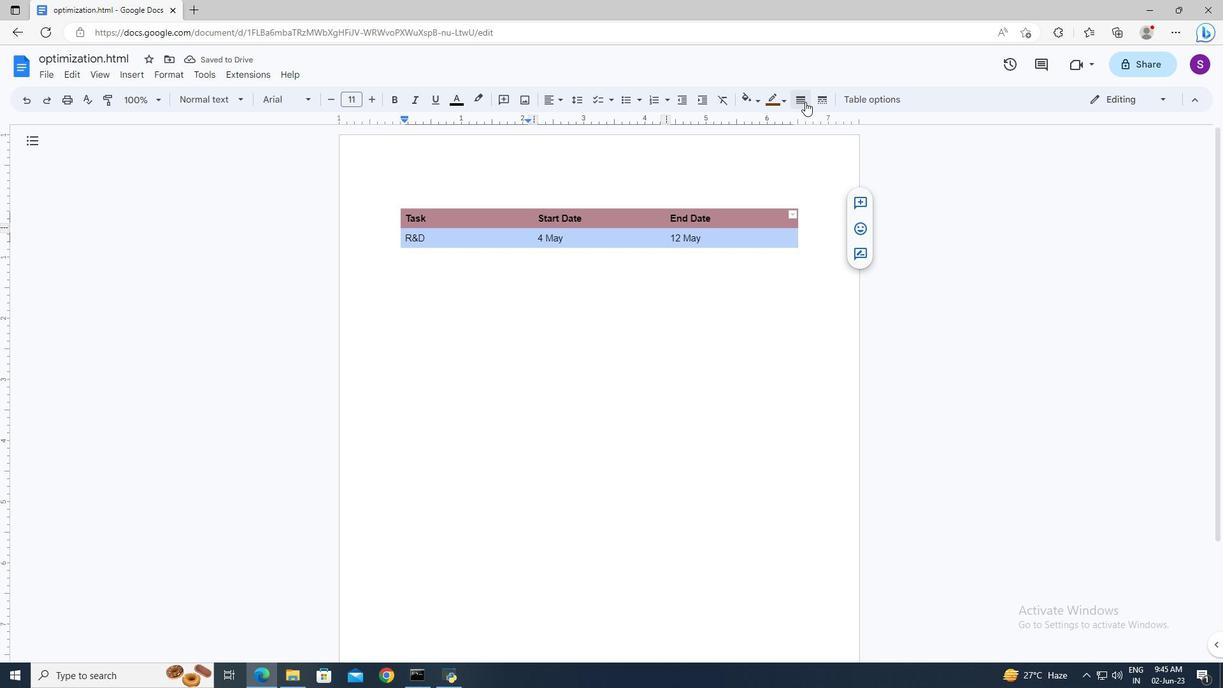 
Action: Mouse pressed left at (805, 101)
Screenshot: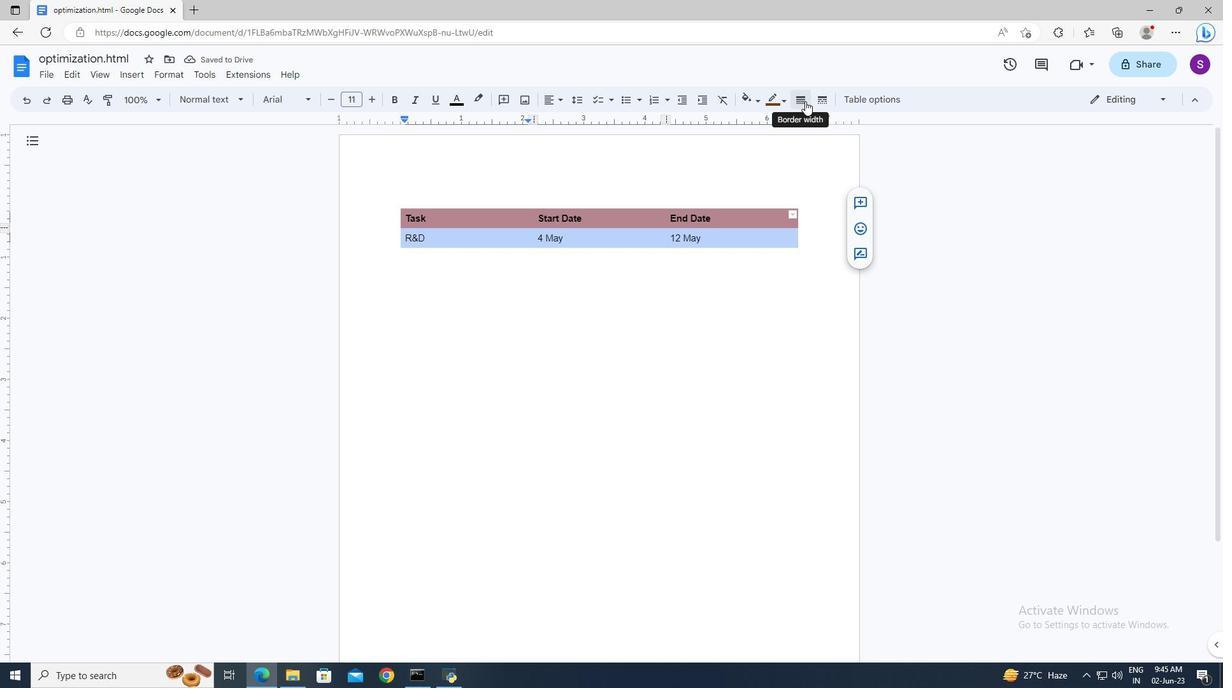 
Action: Mouse moved to (816, 175)
Screenshot: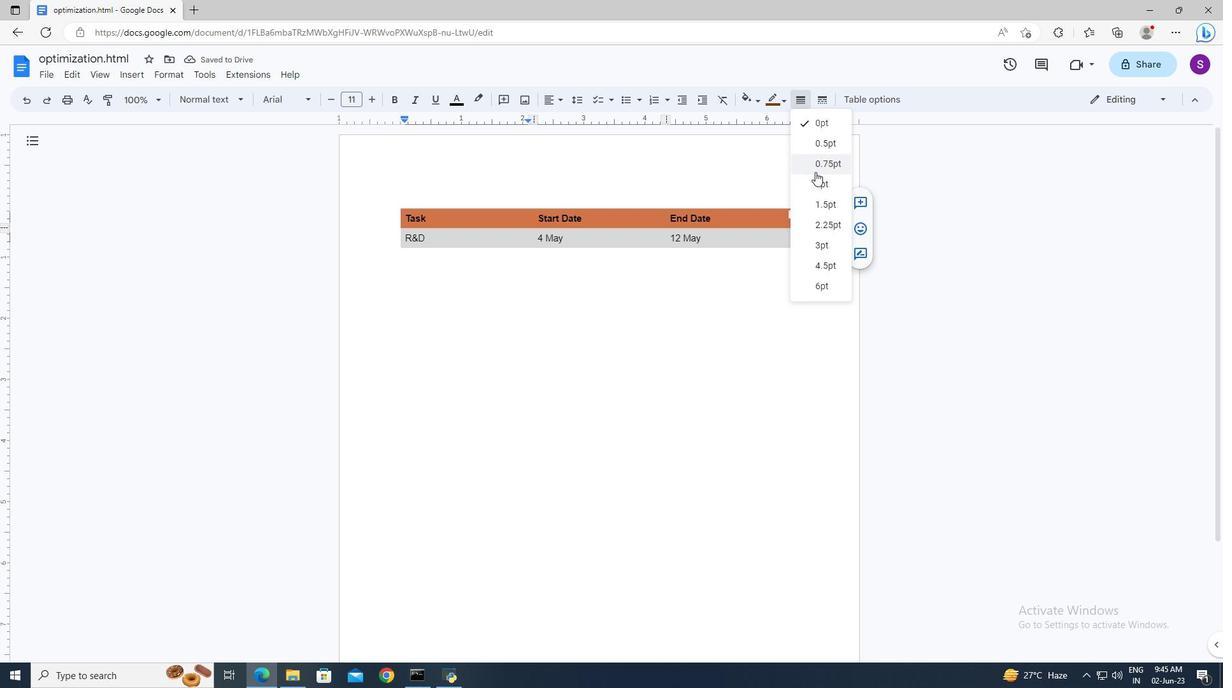 
Action: Mouse pressed left at (816, 175)
Screenshot: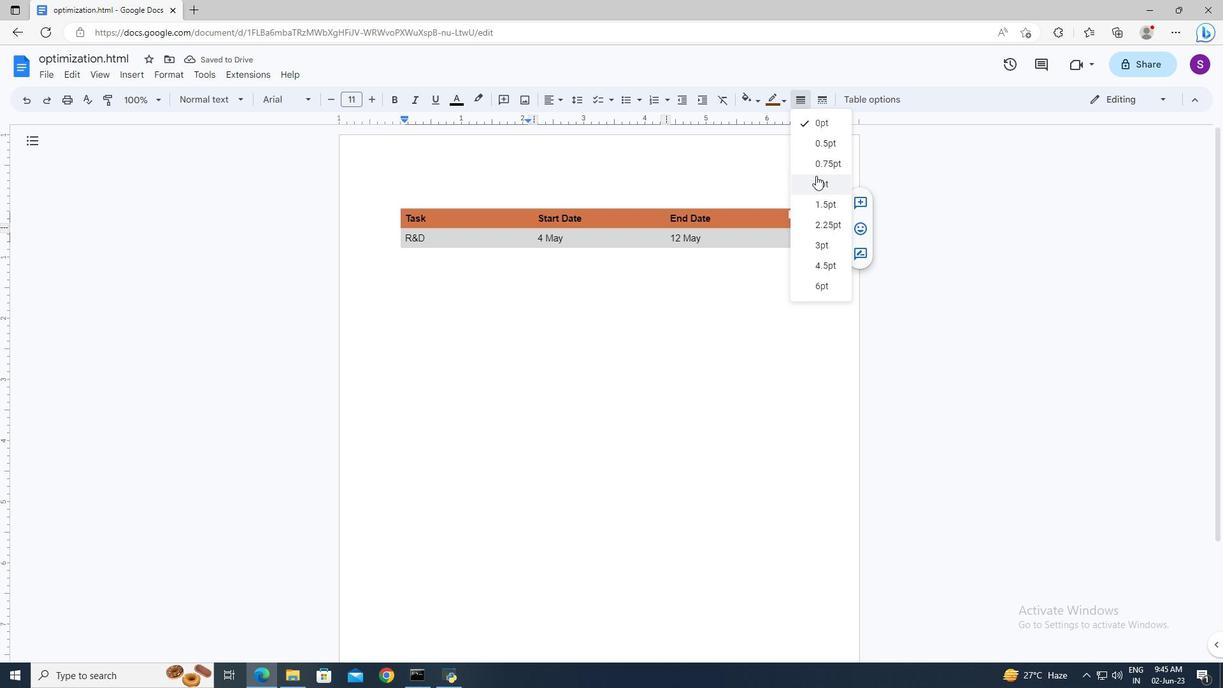 
Action: Mouse moved to (403, 217)
Screenshot: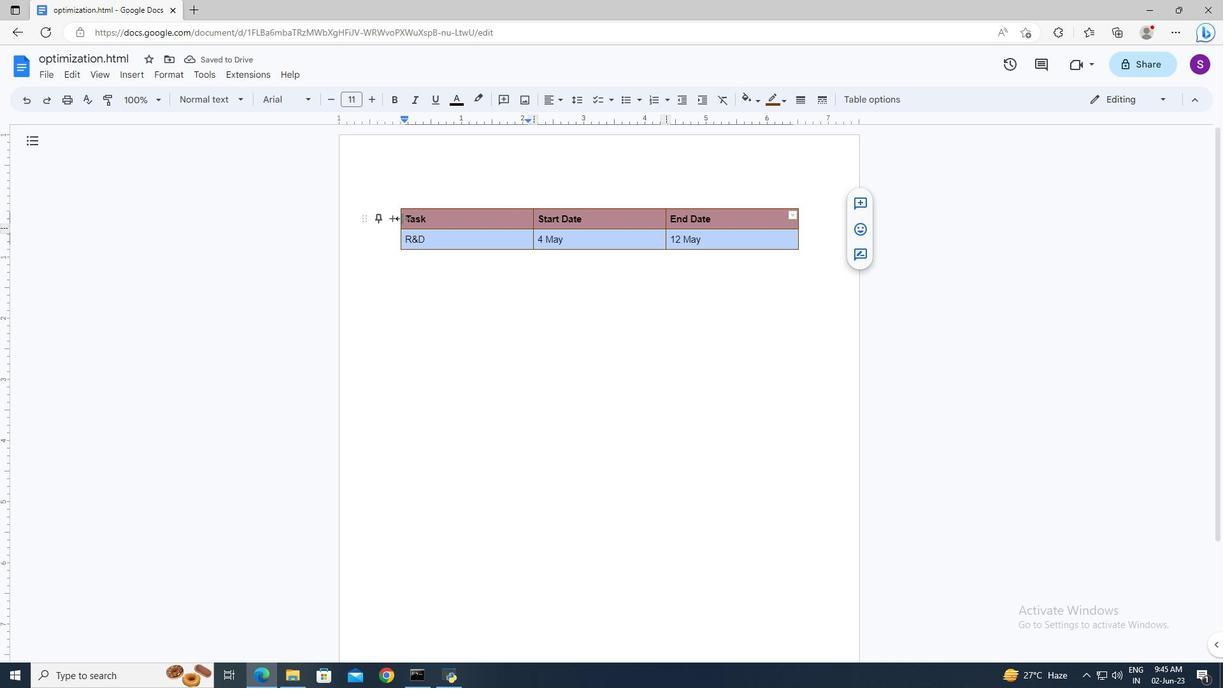 
Action: Mouse pressed left at (403, 217)
Screenshot: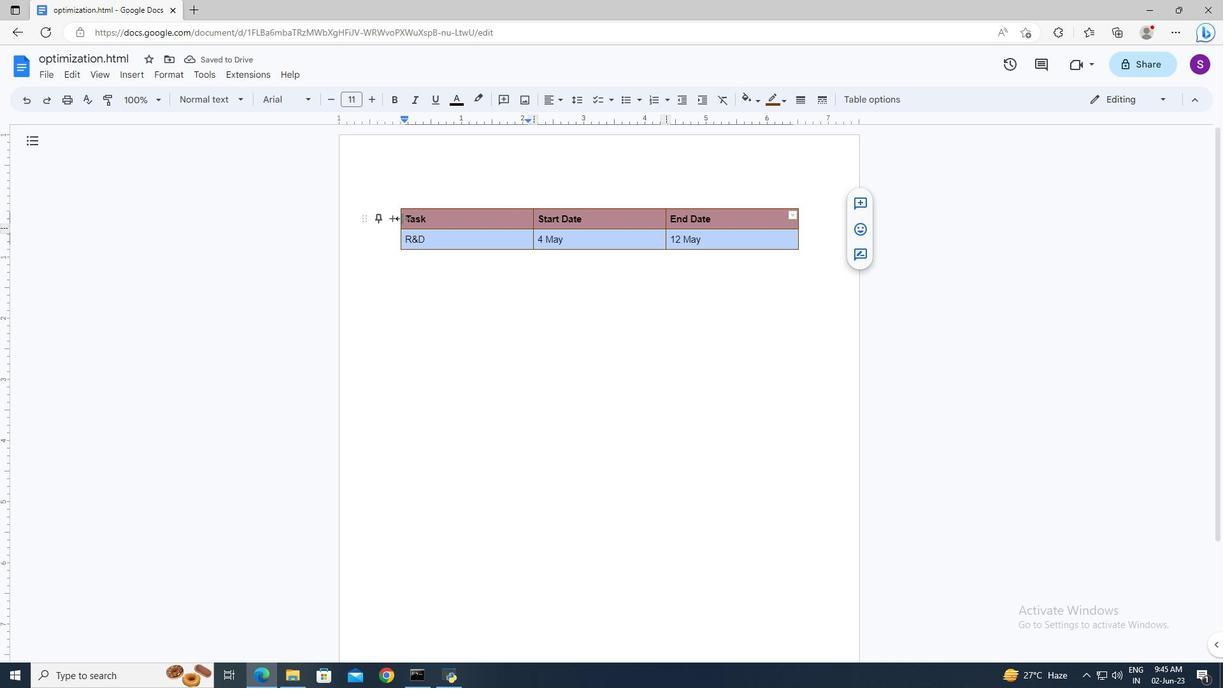 
Action: Key pressed <Key.shift><Key.down>
Screenshot: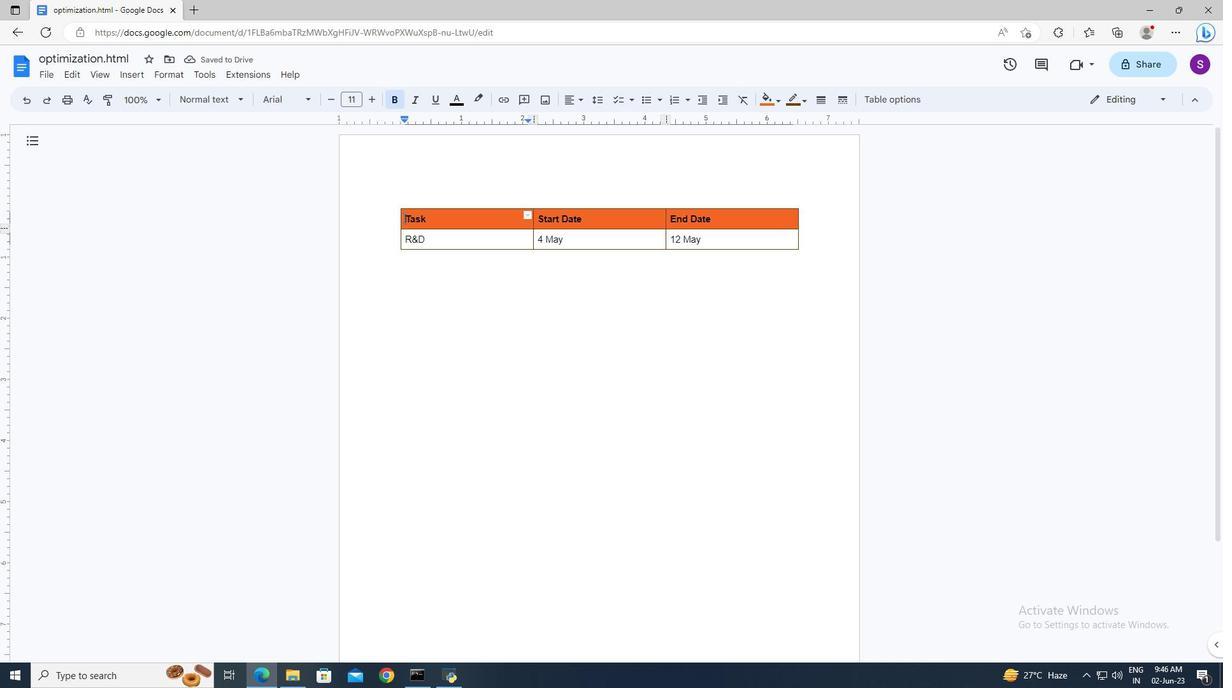 
Action: Mouse moved to (753, 98)
Screenshot: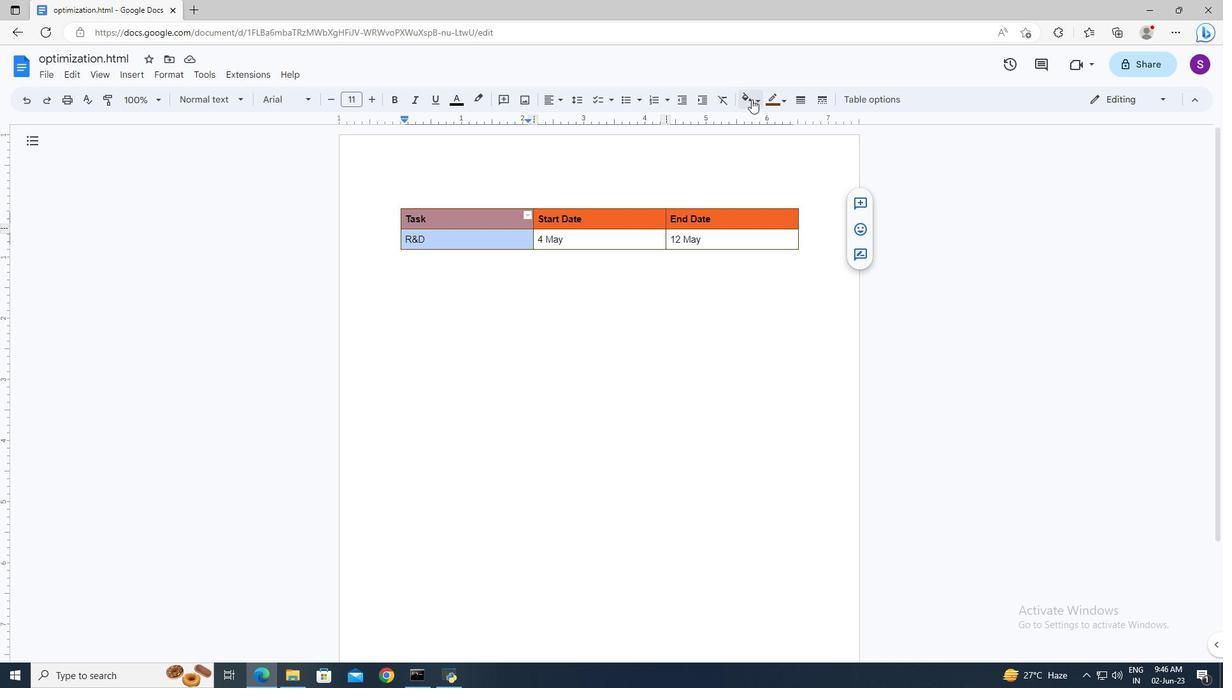 
Action: Mouse pressed left at (753, 98)
Screenshot: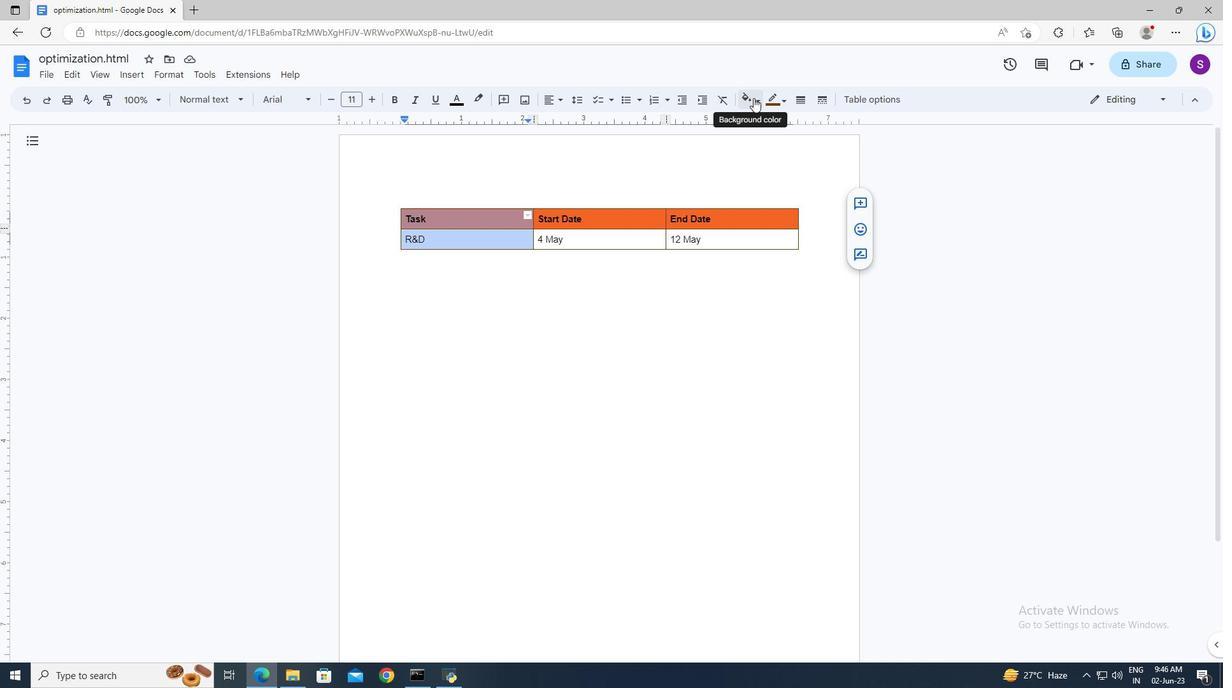
Action: Mouse moved to (778, 186)
Screenshot: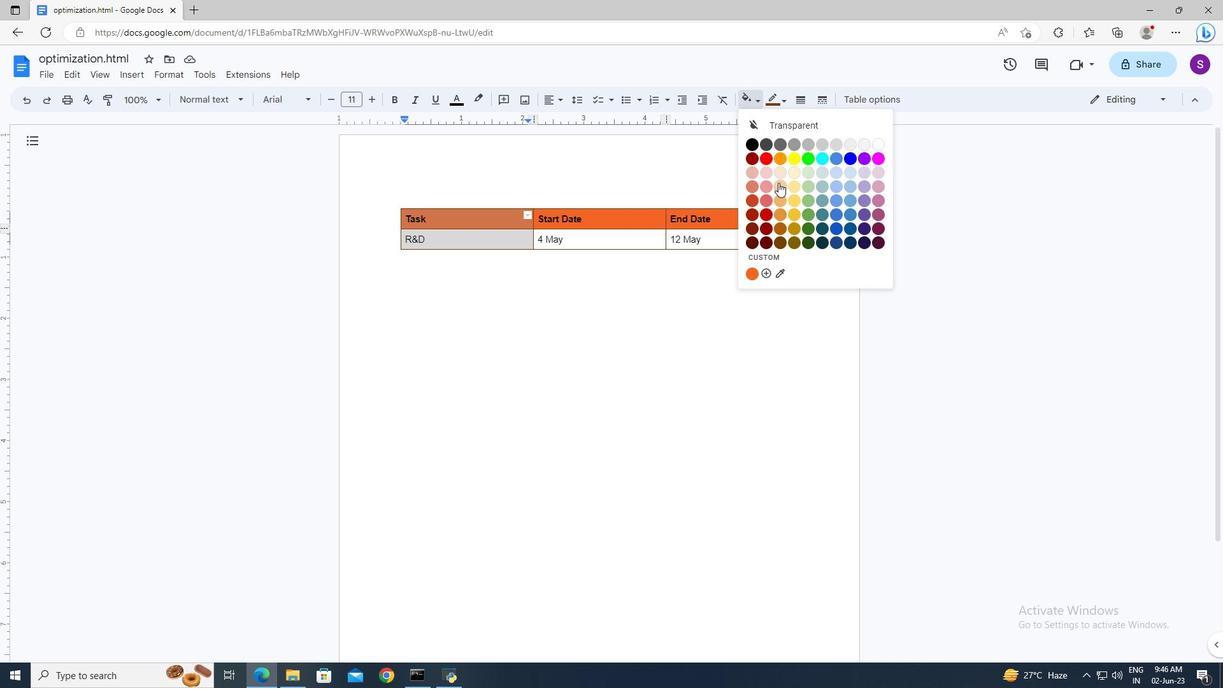 
Action: Mouse pressed left at (778, 186)
Screenshot: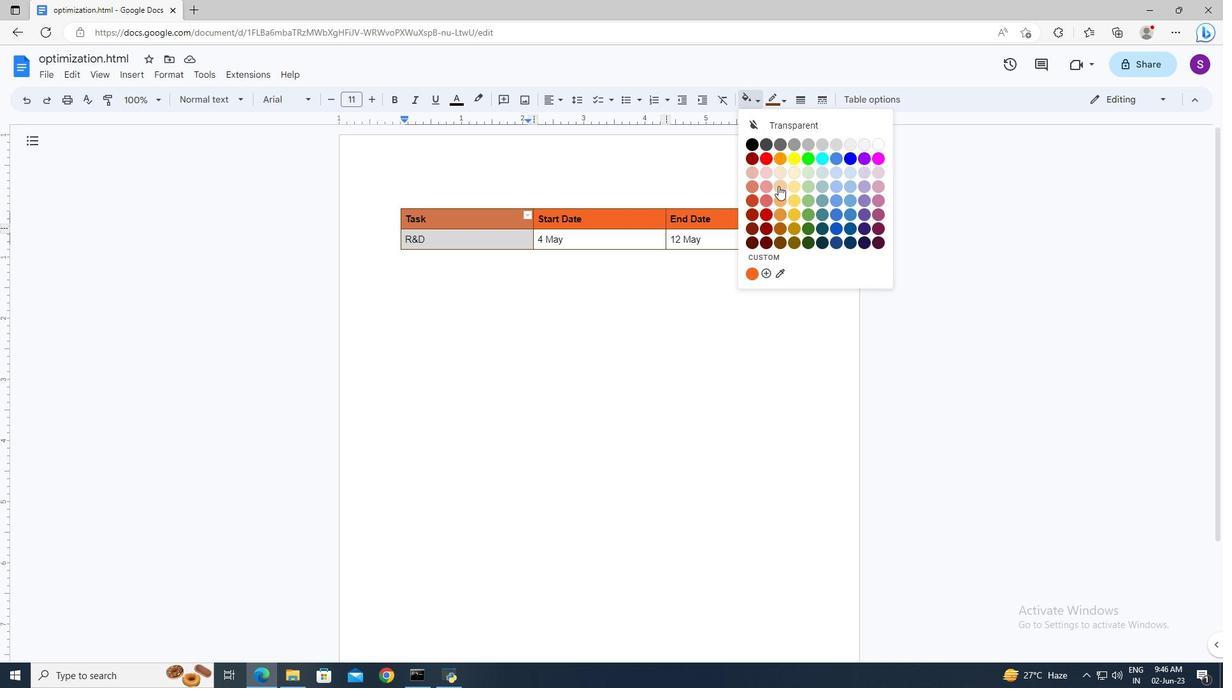
Action: Mouse moved to (710, 327)
Screenshot: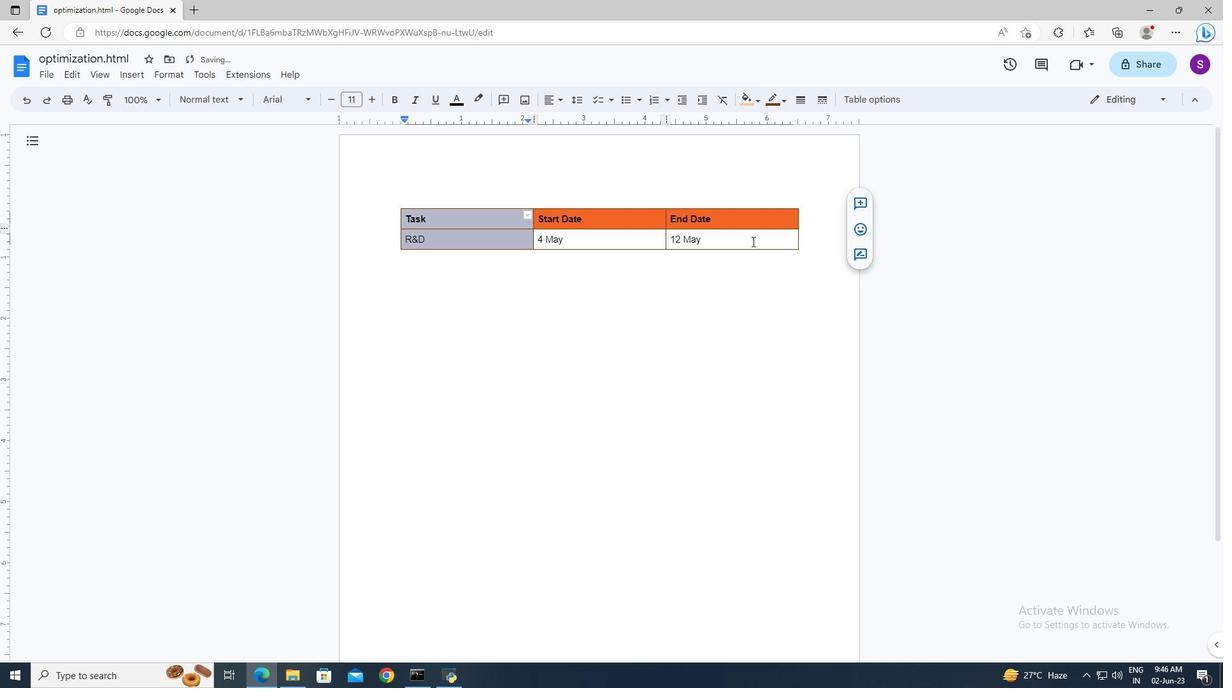 
Action: Mouse pressed left at (710, 327)
Screenshot: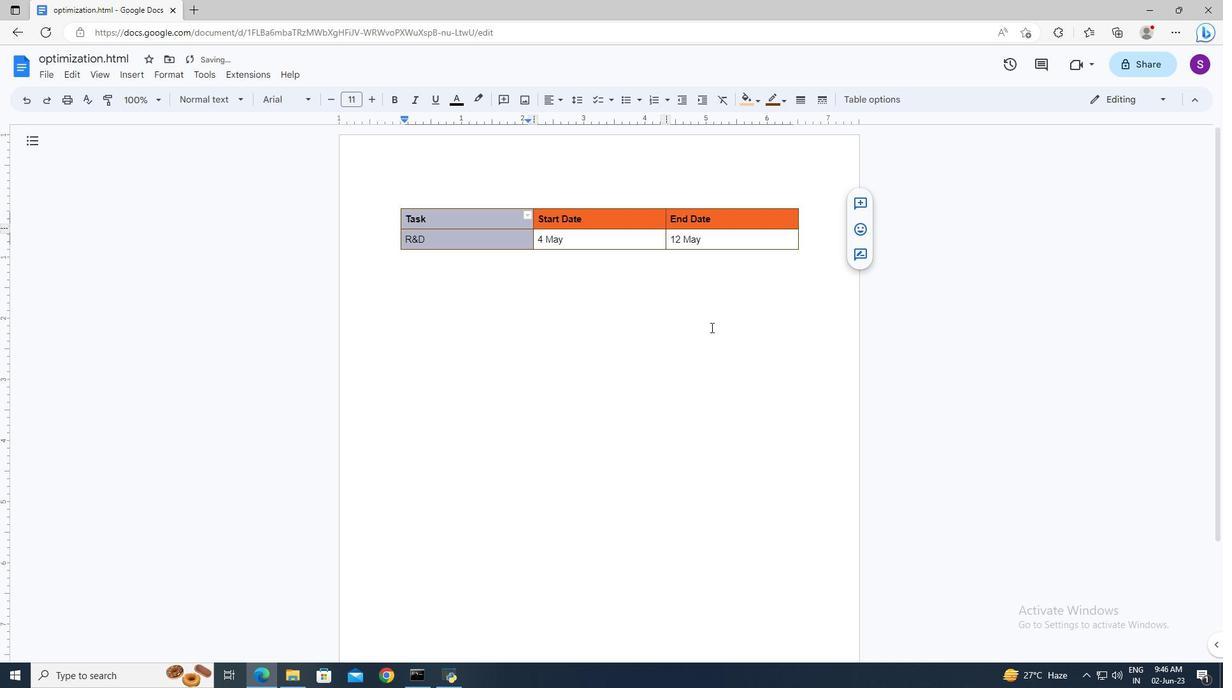 
